 Task: Find connections with filter location Purley with filter topic #Homeofficewith filter profile language English with filter current company Reliance Mutual Fund with filter school Babasaheb Bhimrao Ambedkar Bihar University with filter industry Funds and Trusts with filter service category Software Testing with filter keywords title Nuclear Engineer
Action: Mouse moved to (479, 42)
Screenshot: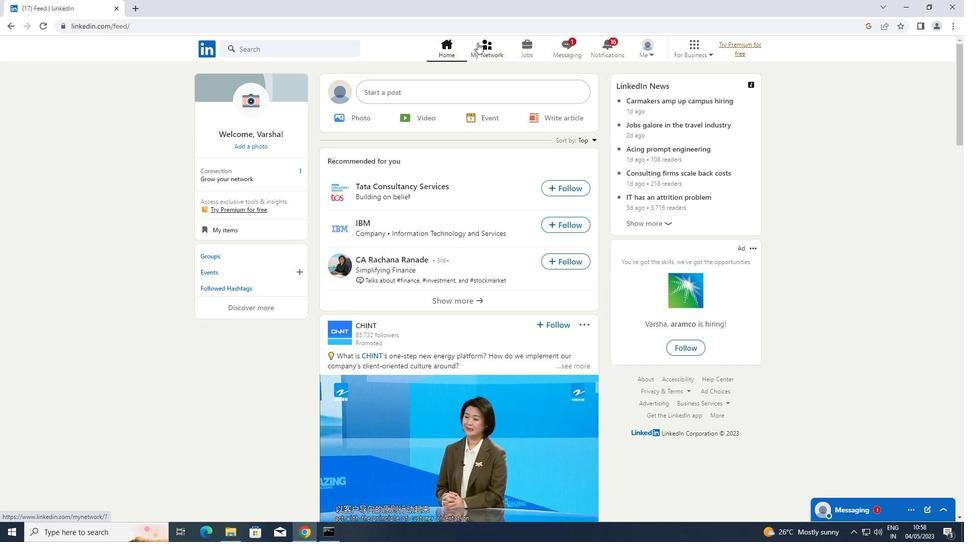 
Action: Mouse pressed left at (479, 42)
Screenshot: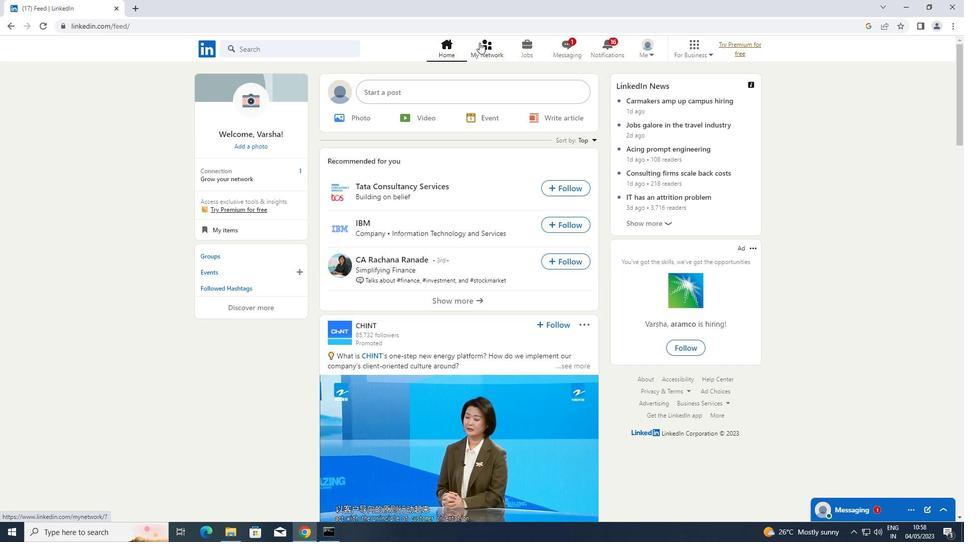 
Action: Mouse moved to (270, 108)
Screenshot: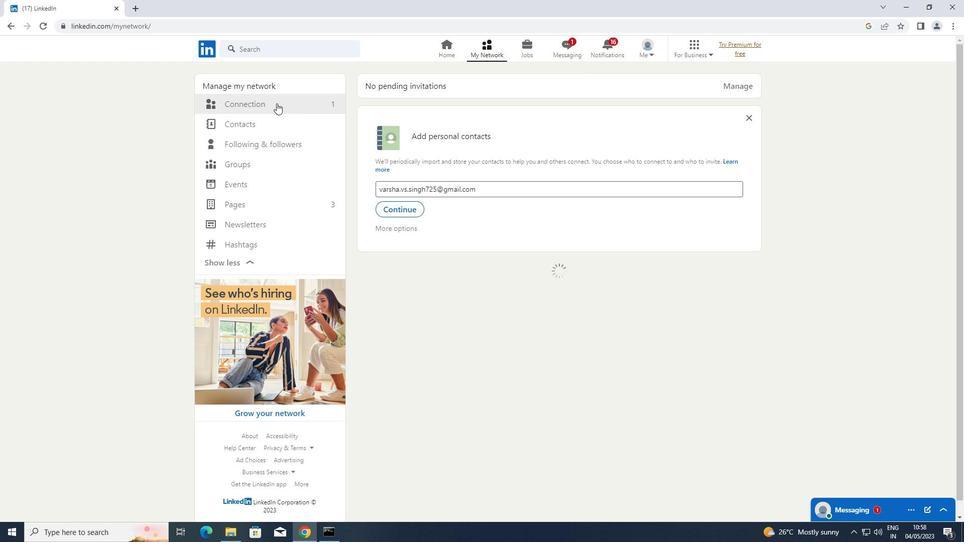 
Action: Mouse pressed left at (270, 108)
Screenshot: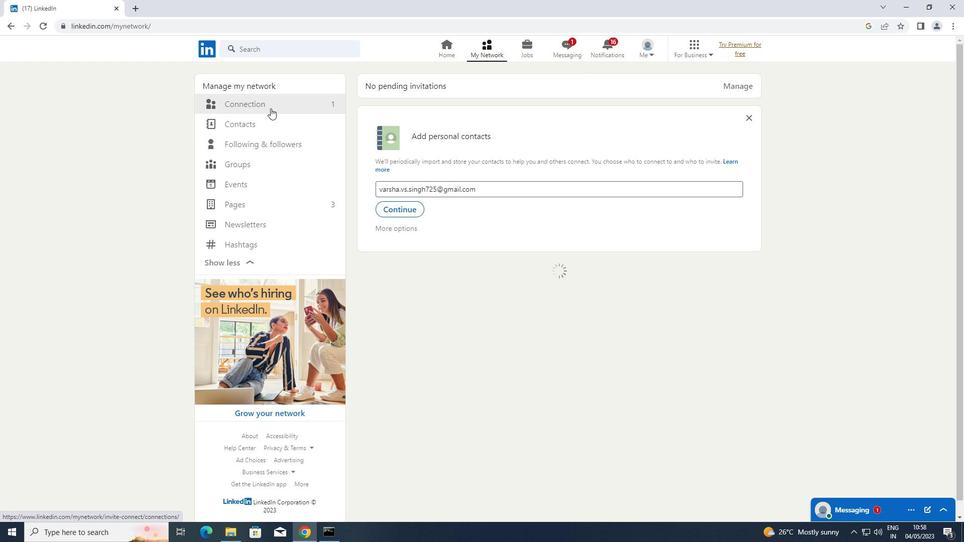 
Action: Mouse moved to (561, 106)
Screenshot: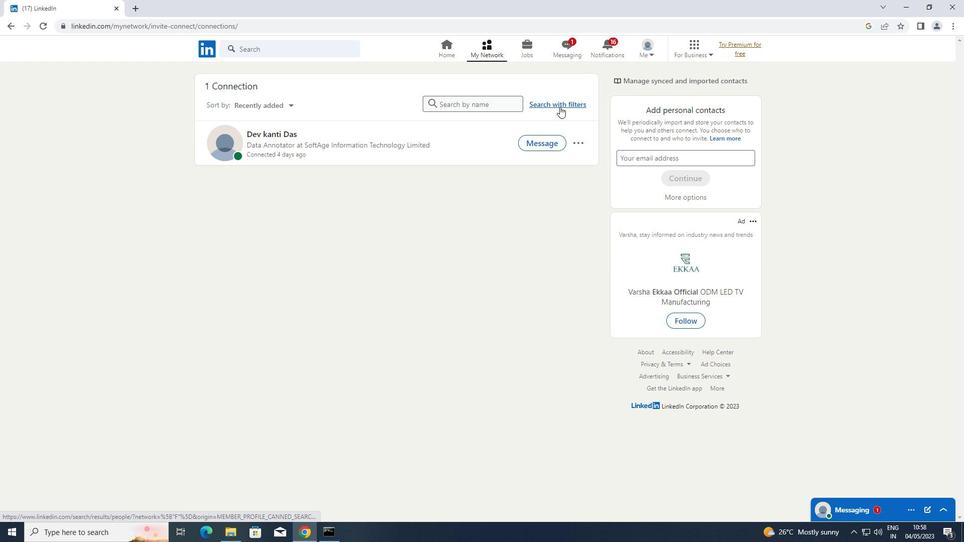 
Action: Mouse pressed left at (561, 106)
Screenshot: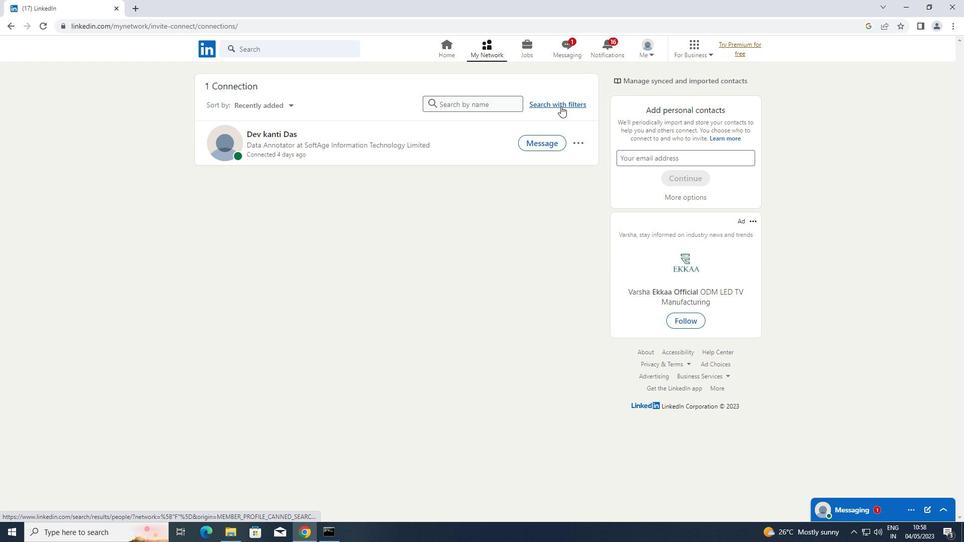 
Action: Mouse moved to (509, 82)
Screenshot: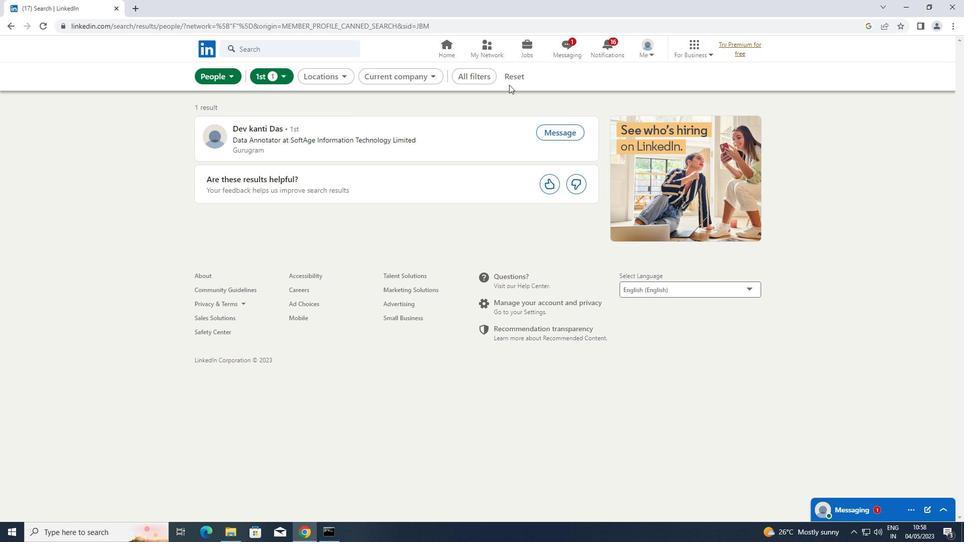 
Action: Mouse pressed left at (509, 82)
Screenshot: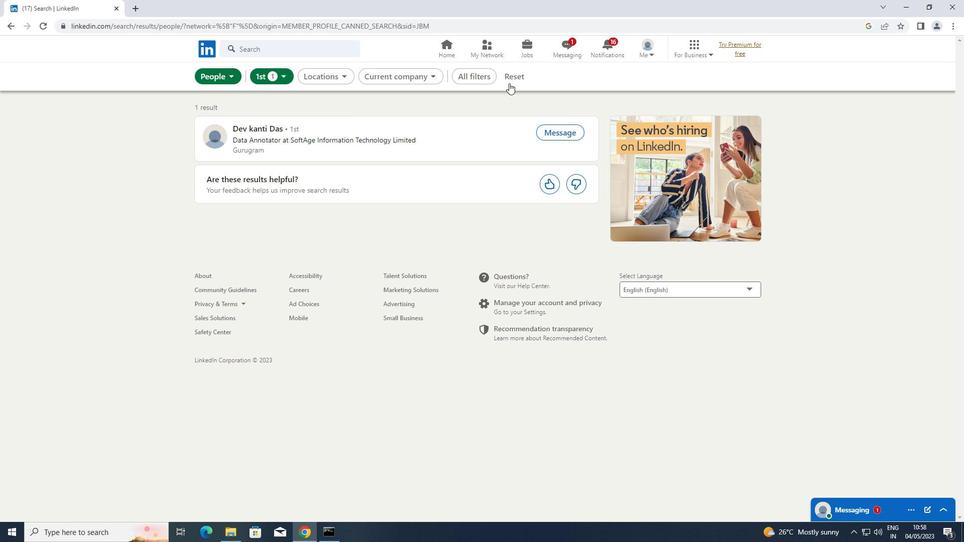 
Action: Mouse moved to (484, 71)
Screenshot: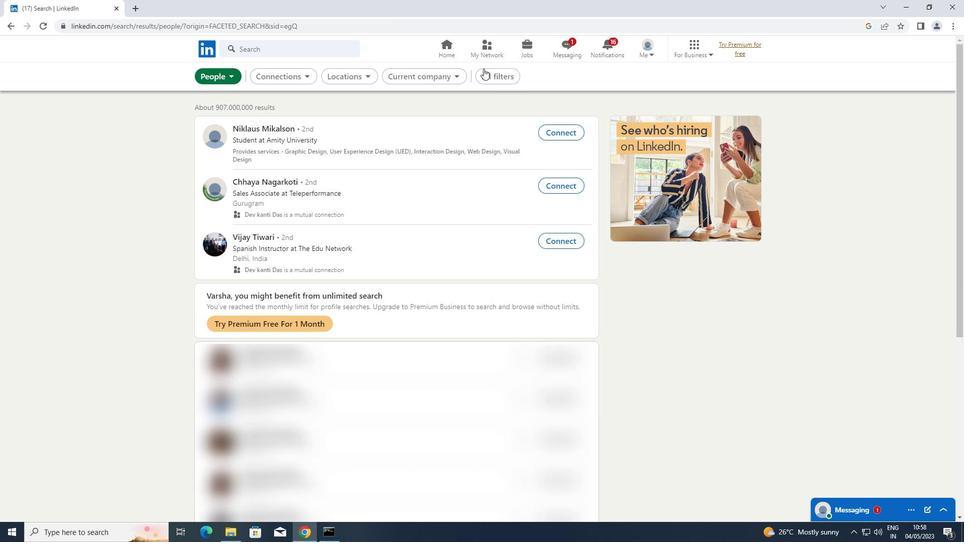 
Action: Mouse pressed left at (484, 71)
Screenshot: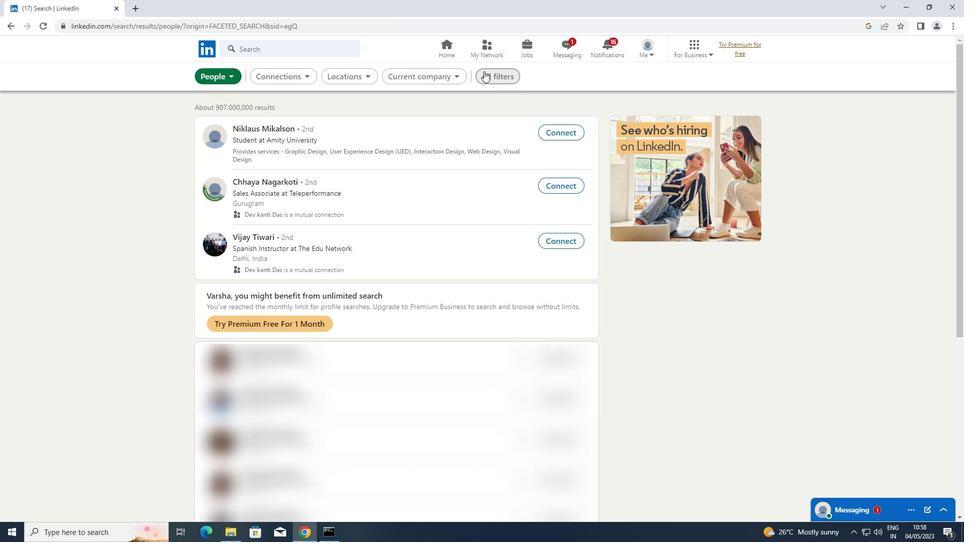 
Action: Mouse moved to (747, 175)
Screenshot: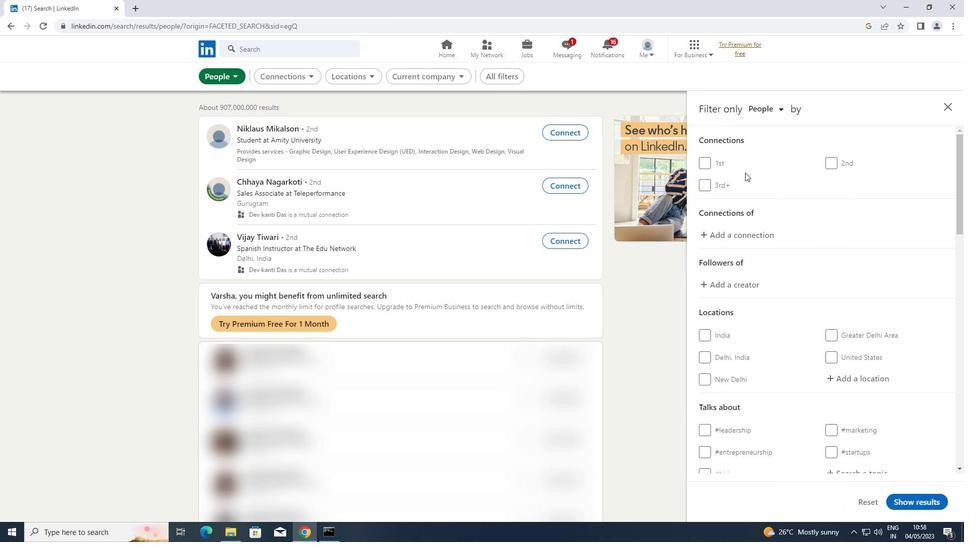 
Action: Mouse scrolled (747, 174) with delta (0, 0)
Screenshot: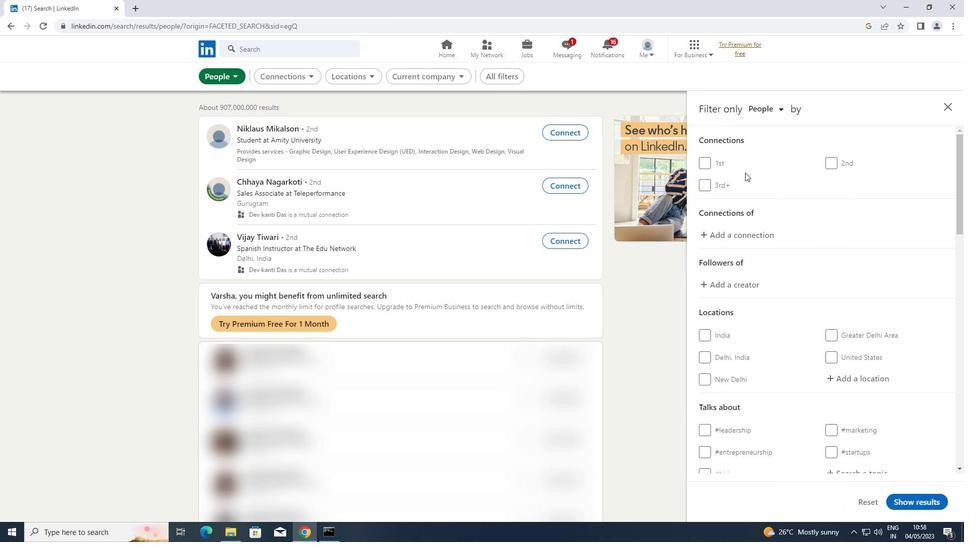 
Action: Mouse moved to (747, 175)
Screenshot: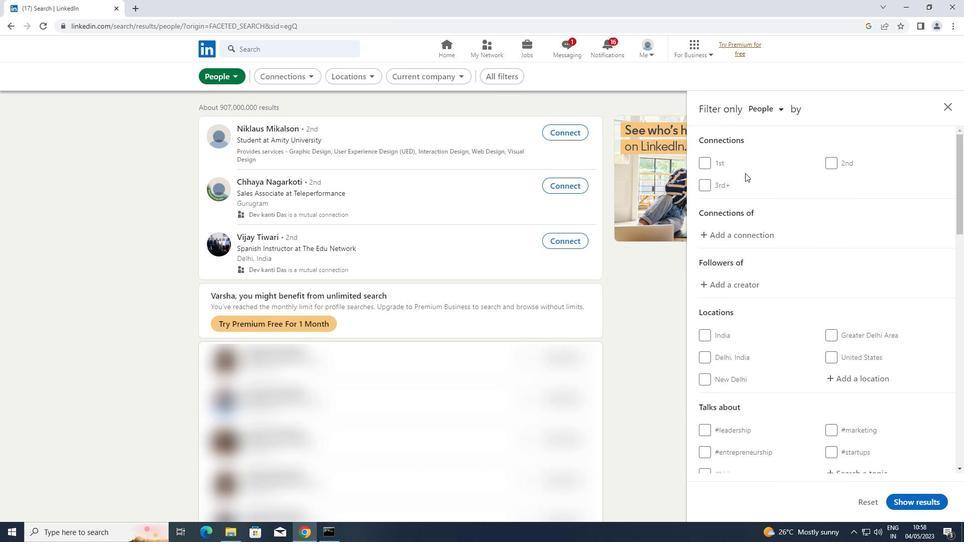 
Action: Mouse scrolled (747, 175) with delta (0, 0)
Screenshot: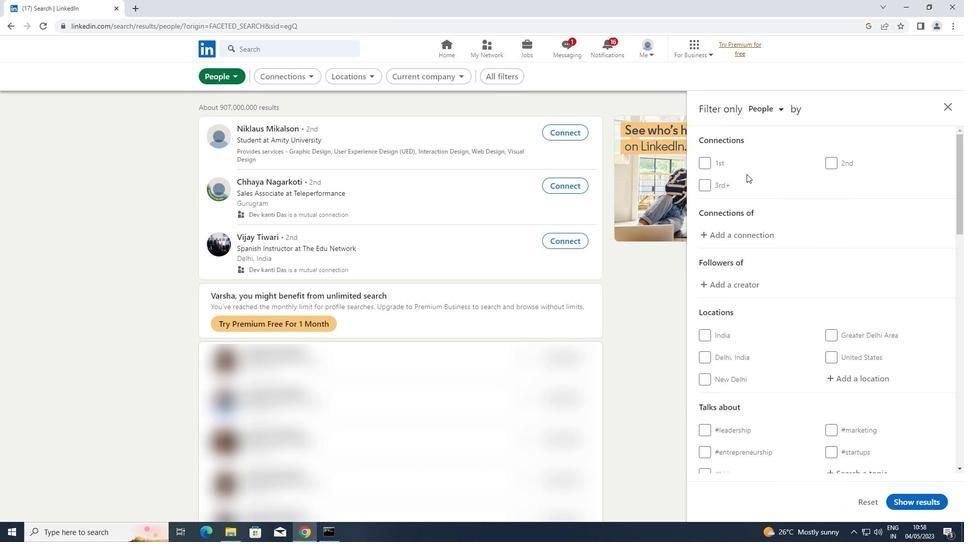 
Action: Mouse scrolled (747, 175) with delta (0, 0)
Screenshot: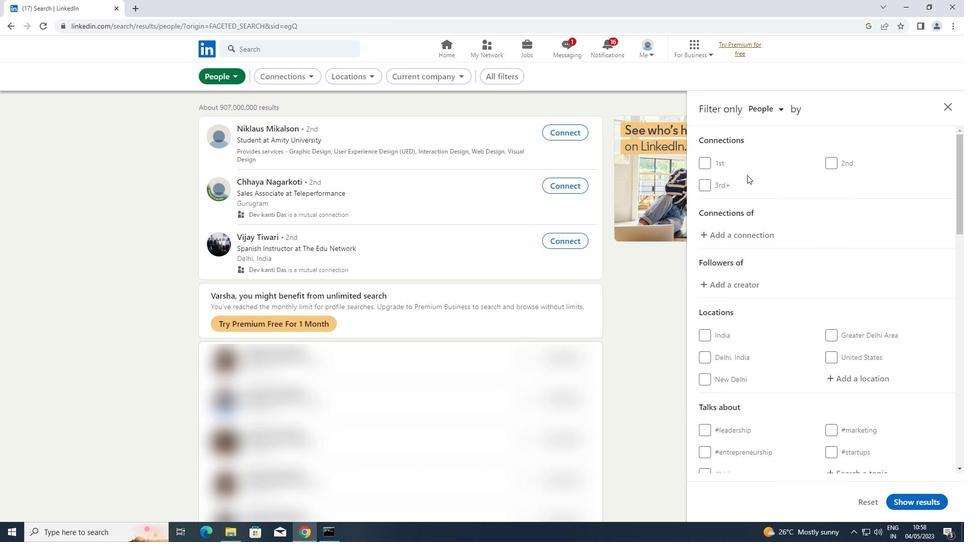 
Action: Mouse moved to (832, 227)
Screenshot: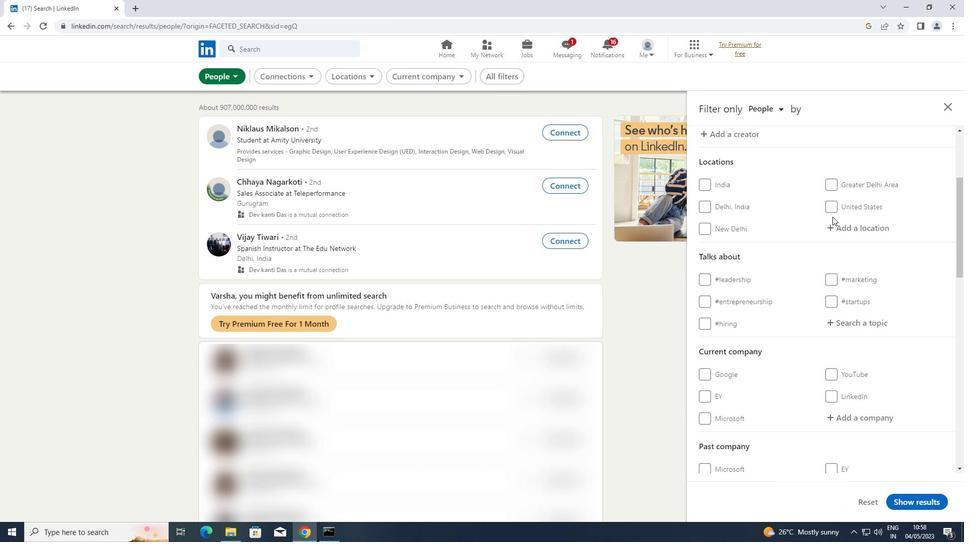 
Action: Mouse pressed left at (832, 227)
Screenshot: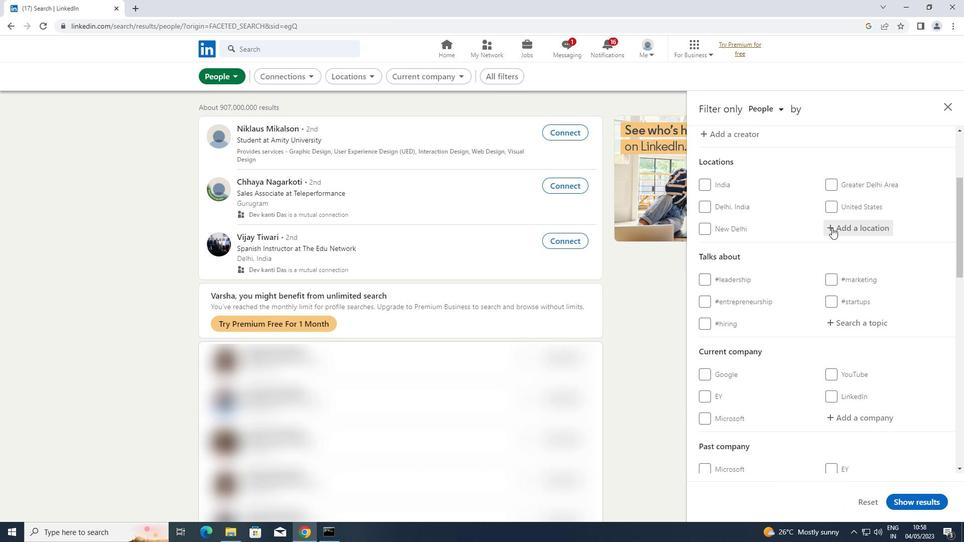 
Action: Key pressed <Key.shift>PURLEY
Screenshot: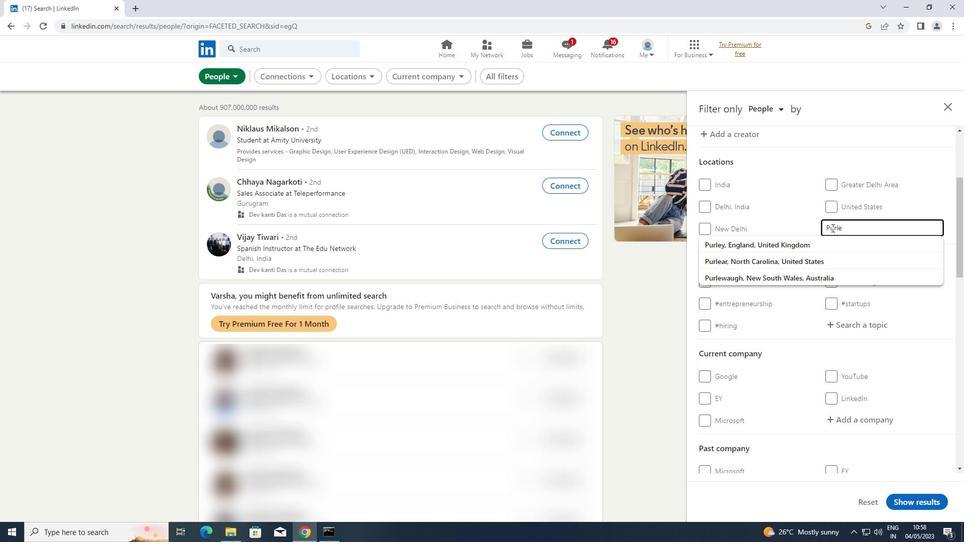 
Action: Mouse moved to (848, 320)
Screenshot: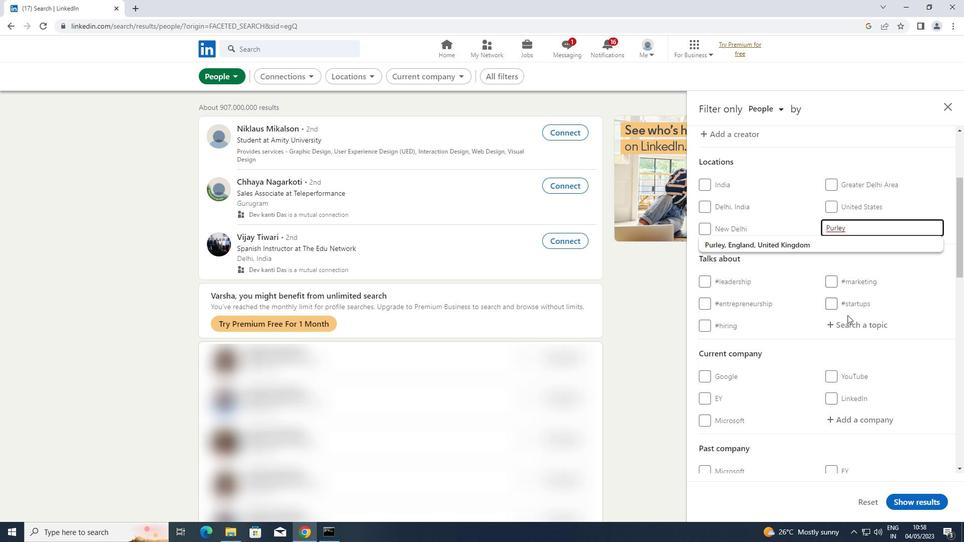 
Action: Mouse pressed left at (848, 320)
Screenshot: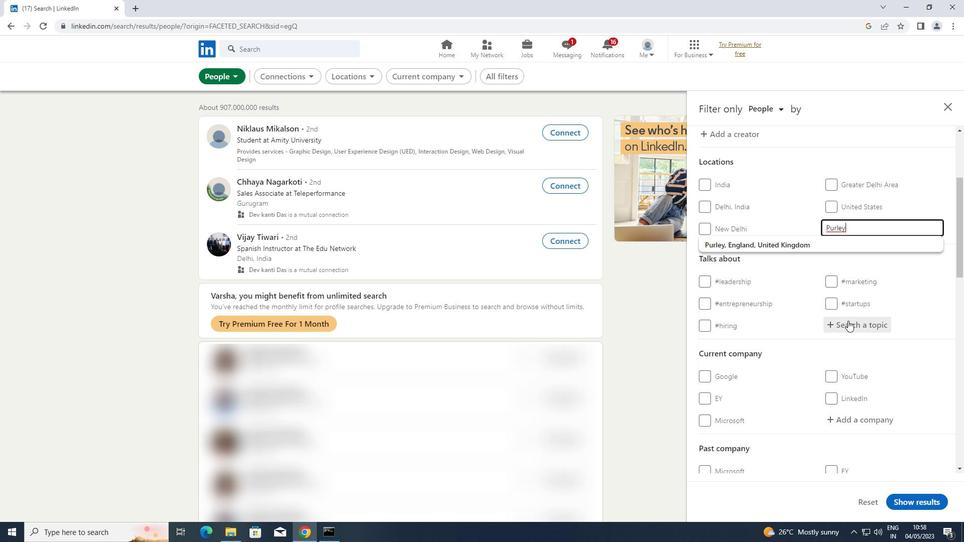 
Action: Key pressed <Key.shift>HOMEP<Key.backspace>OFFICE
Screenshot: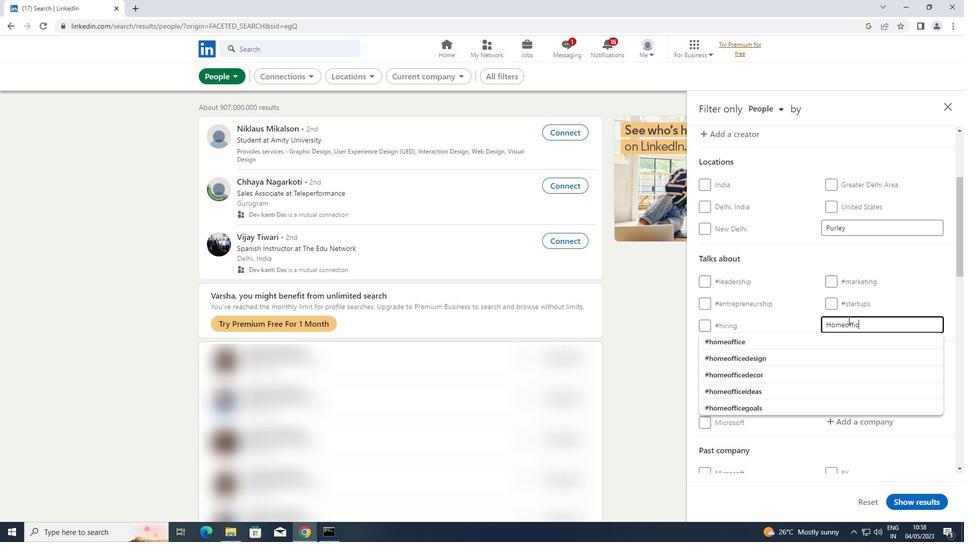 
Action: Mouse moved to (777, 338)
Screenshot: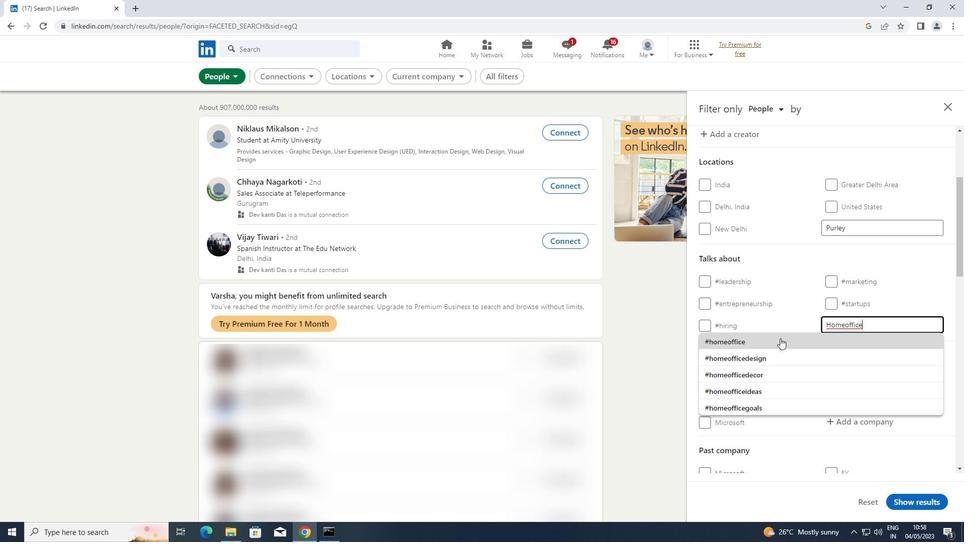 
Action: Mouse pressed left at (777, 338)
Screenshot: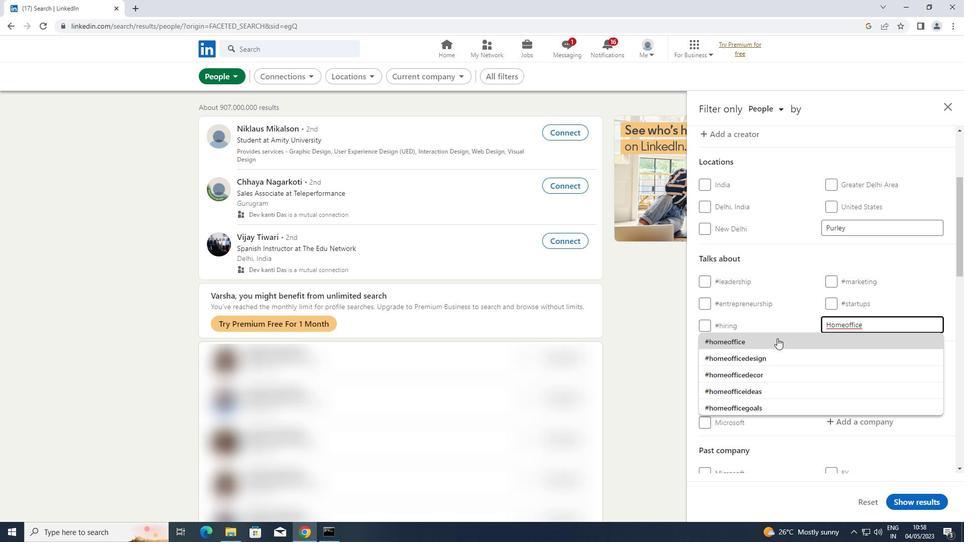 
Action: Mouse scrolled (777, 337) with delta (0, 0)
Screenshot: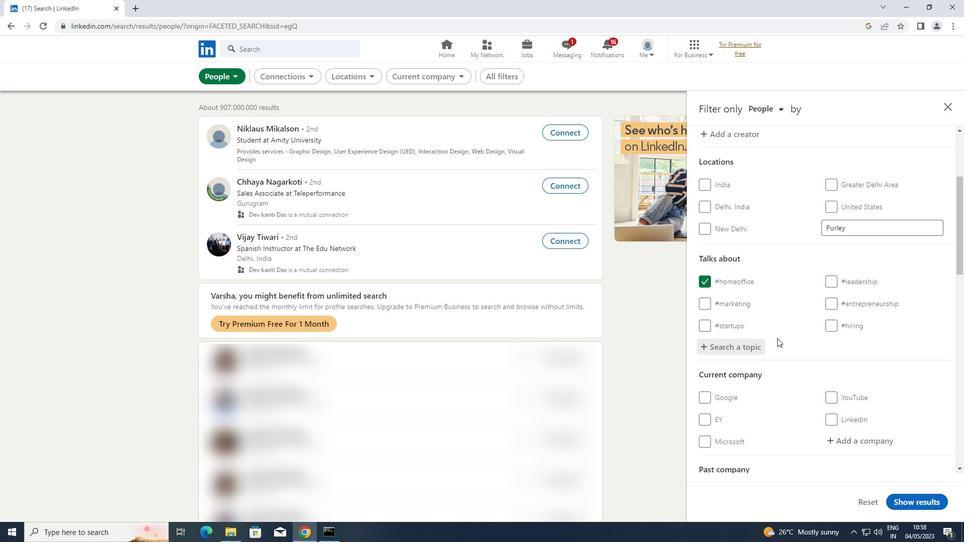 
Action: Mouse scrolled (777, 337) with delta (0, 0)
Screenshot: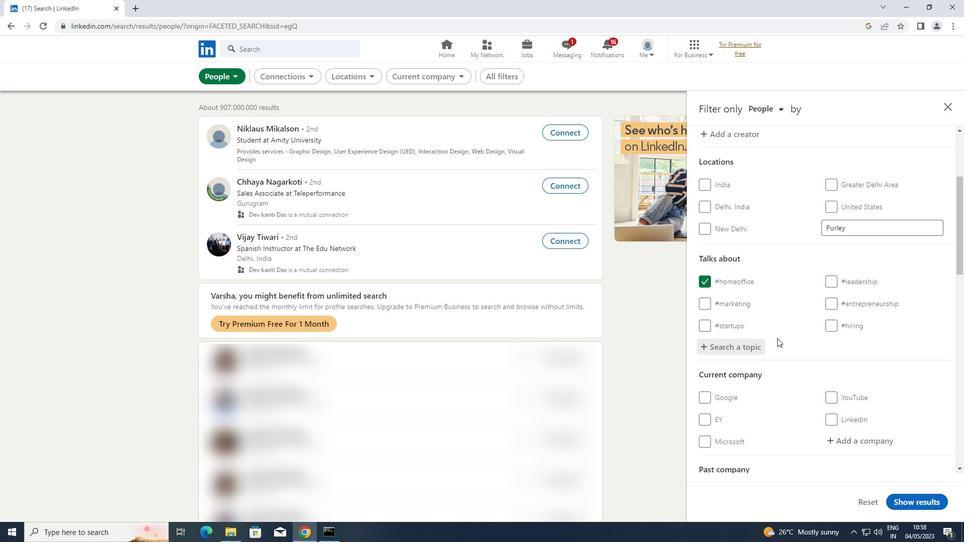 
Action: Mouse scrolled (777, 337) with delta (0, 0)
Screenshot: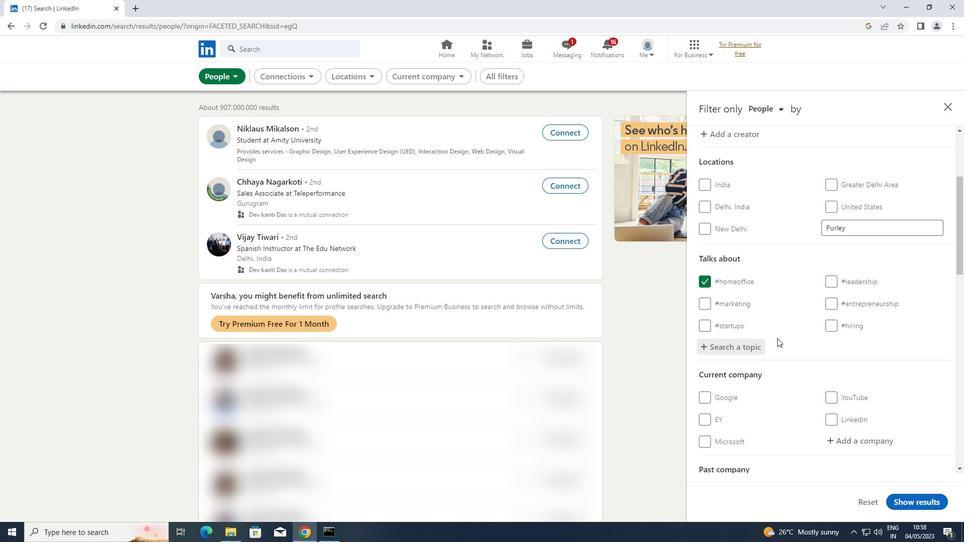 
Action: Mouse scrolled (777, 337) with delta (0, 0)
Screenshot: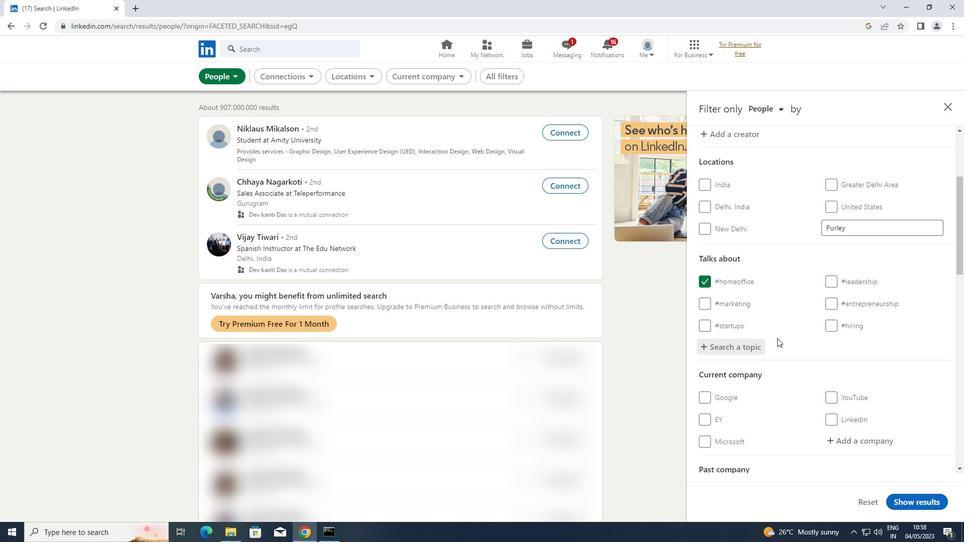 
Action: Mouse scrolled (777, 337) with delta (0, 0)
Screenshot: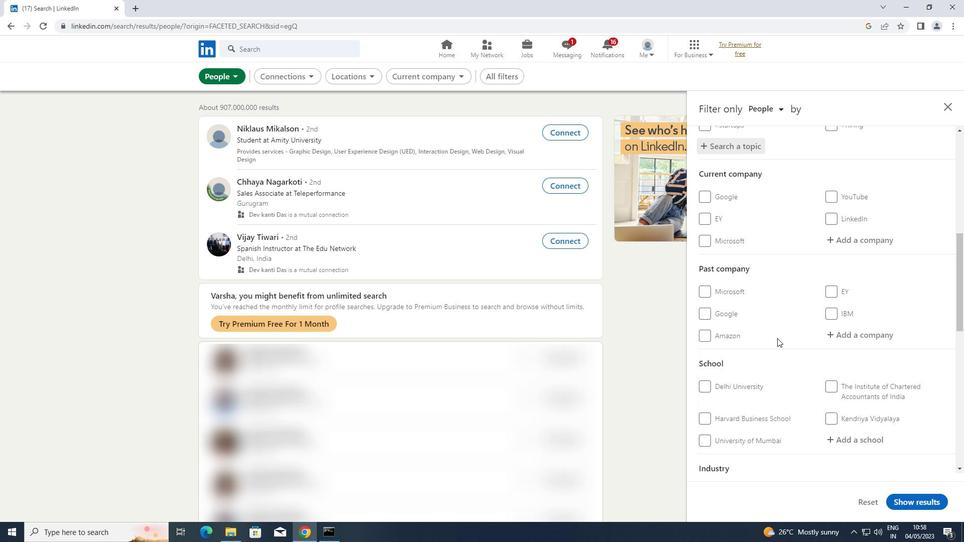 
Action: Mouse scrolled (777, 337) with delta (0, 0)
Screenshot: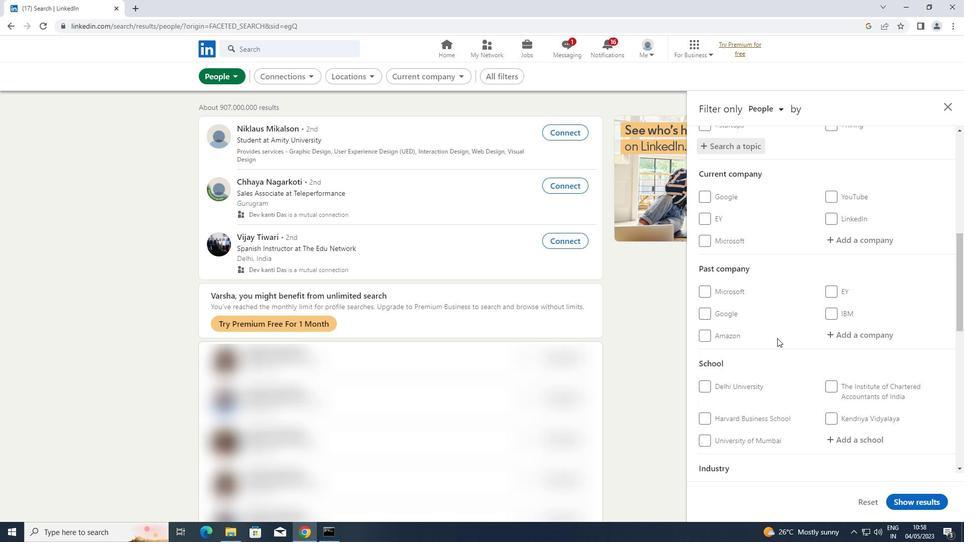 
Action: Mouse scrolled (777, 337) with delta (0, 0)
Screenshot: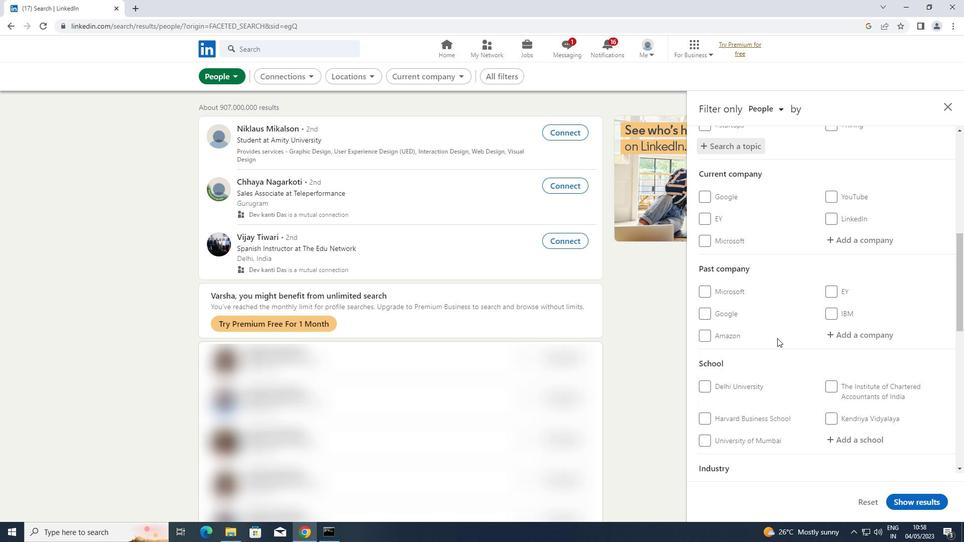
Action: Mouse scrolled (777, 337) with delta (0, 0)
Screenshot: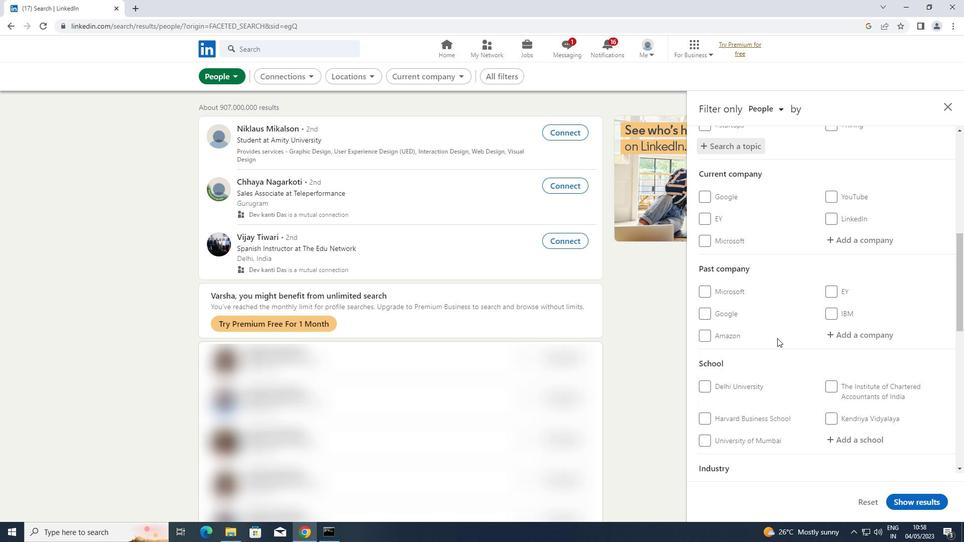 
Action: Mouse moved to (707, 408)
Screenshot: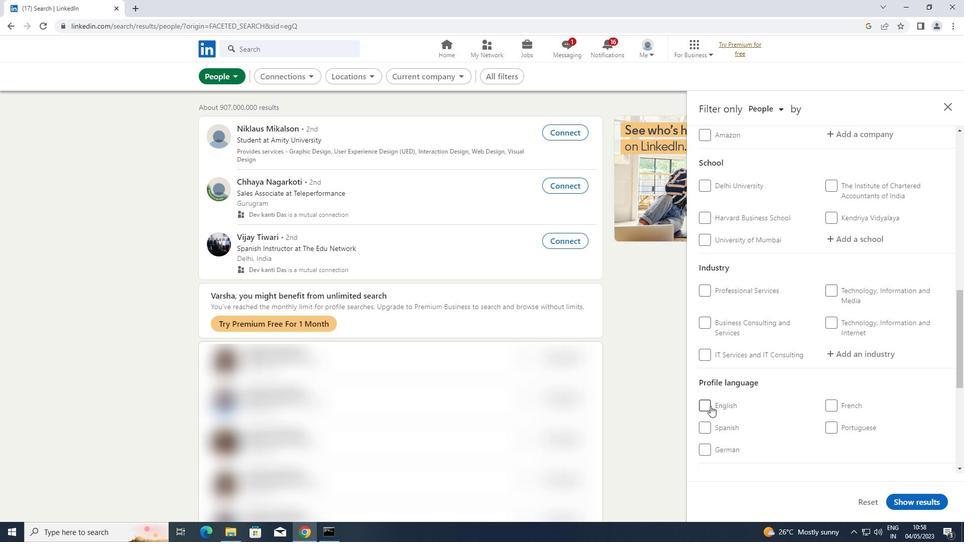 
Action: Mouse pressed left at (707, 408)
Screenshot: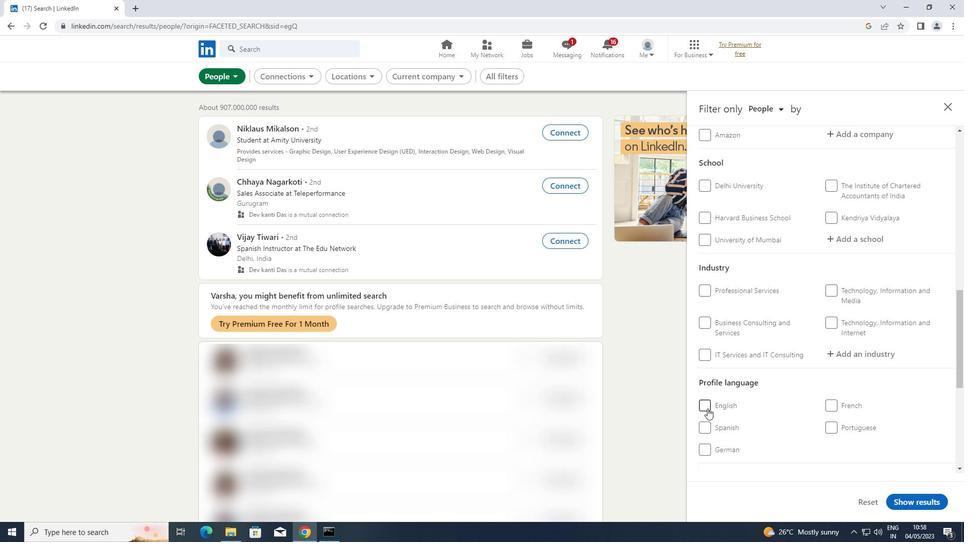 
Action: Mouse moved to (753, 376)
Screenshot: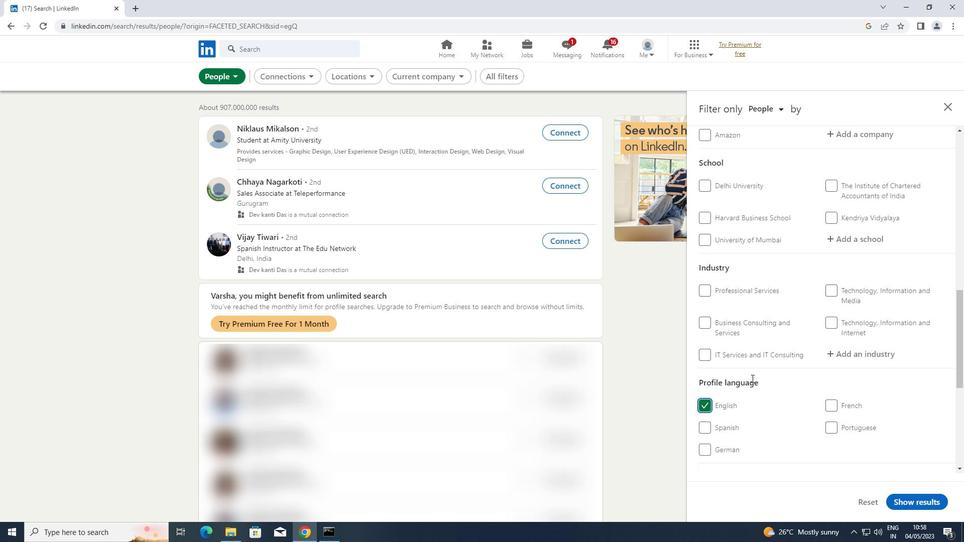 
Action: Mouse scrolled (753, 377) with delta (0, 0)
Screenshot: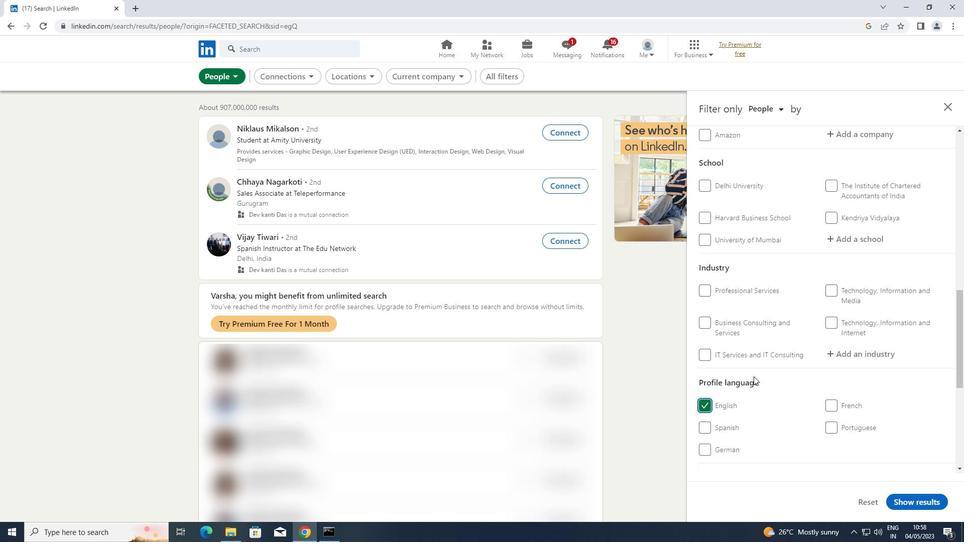 
Action: Mouse scrolled (753, 377) with delta (0, 0)
Screenshot: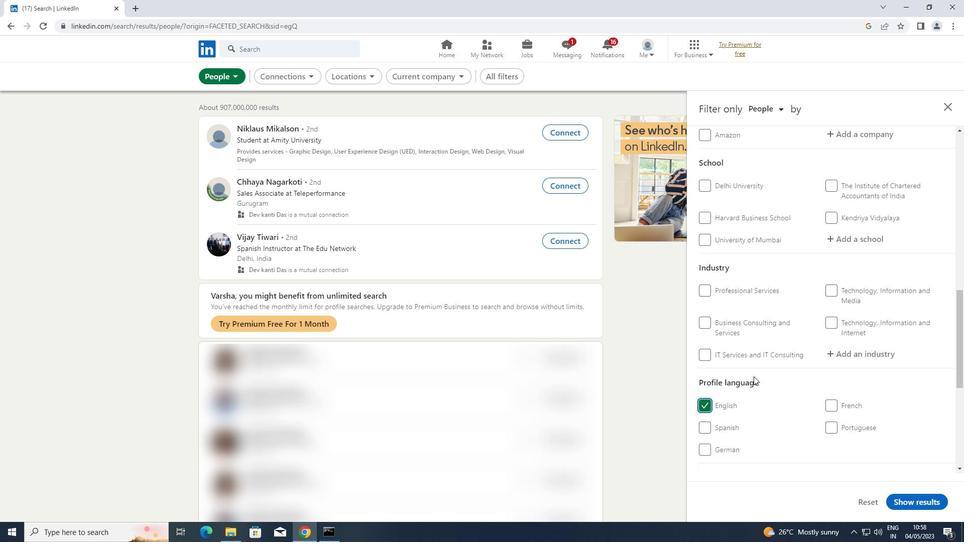
Action: Mouse moved to (754, 376)
Screenshot: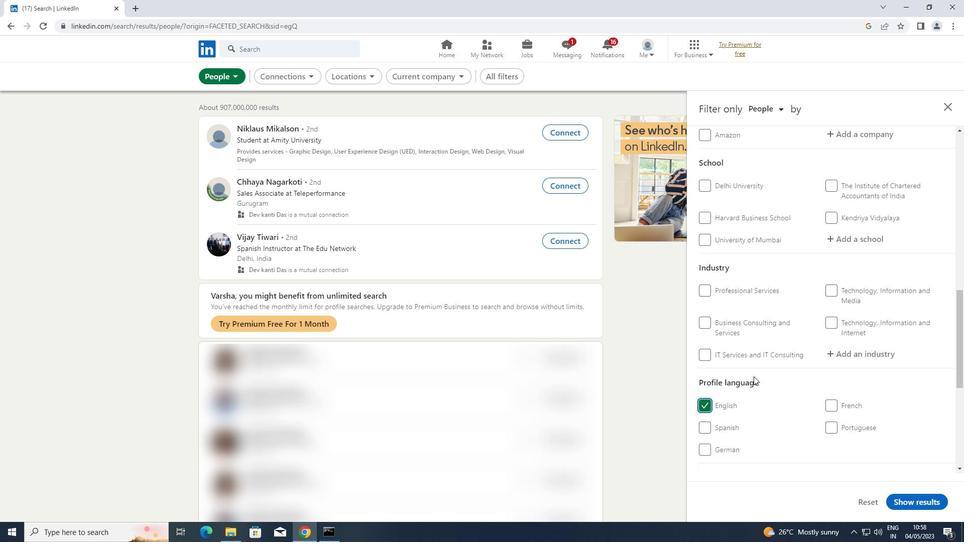 
Action: Mouse scrolled (754, 376) with delta (0, 0)
Screenshot: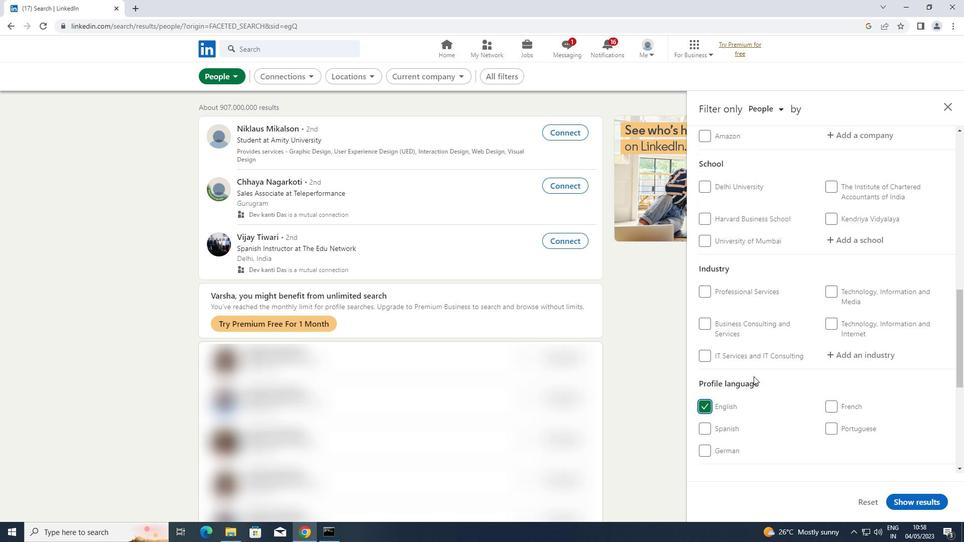 
Action: Mouse moved to (757, 376)
Screenshot: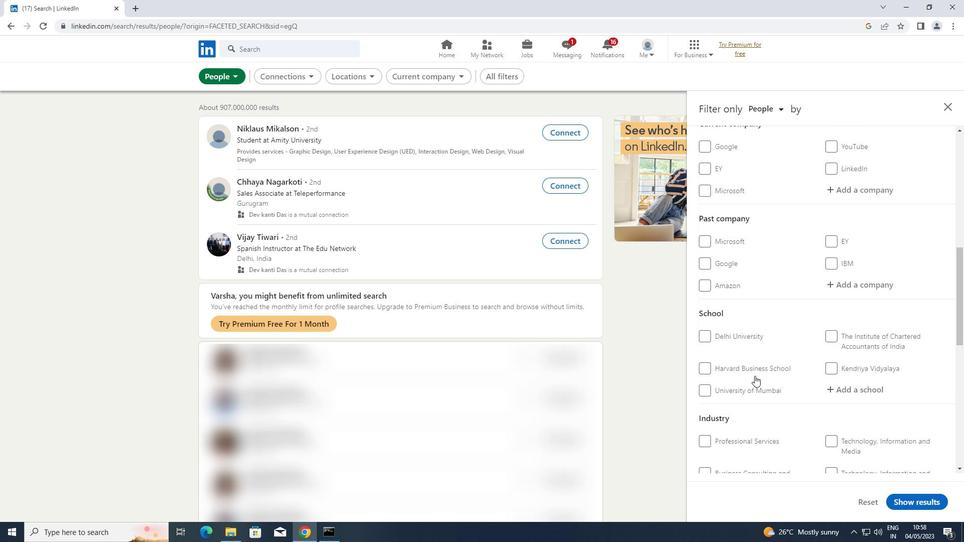
Action: Mouse scrolled (757, 376) with delta (0, 0)
Screenshot: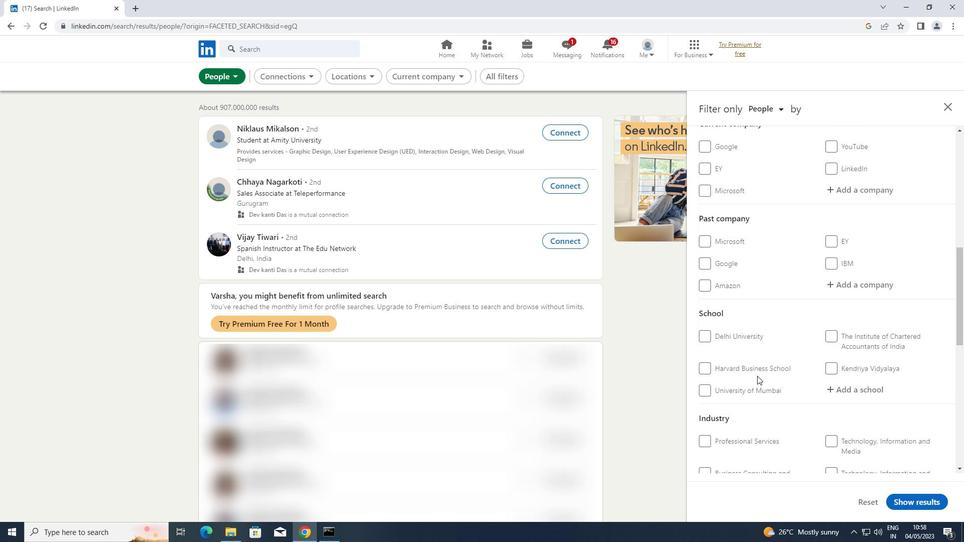 
Action: Mouse moved to (869, 239)
Screenshot: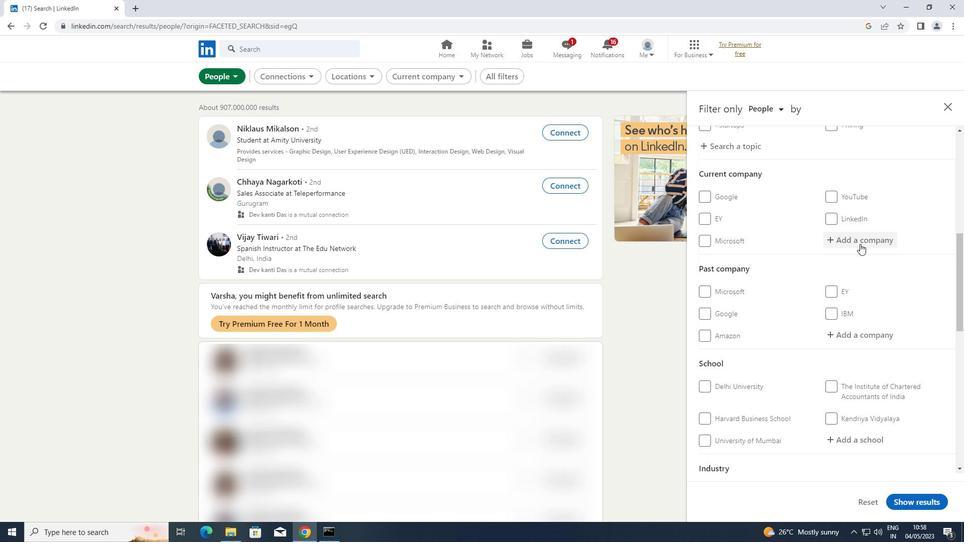 
Action: Mouse pressed left at (869, 239)
Screenshot: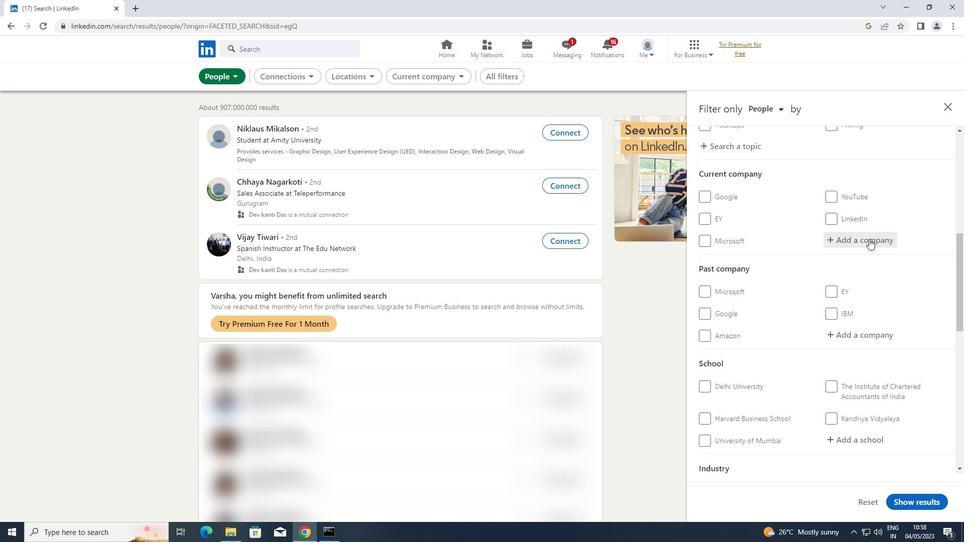 
Action: Key pressed <Key.shift>RELIANCE<Key.space><Key.shift>MUTUAL<Key.space><Key.shift>FUND
Screenshot: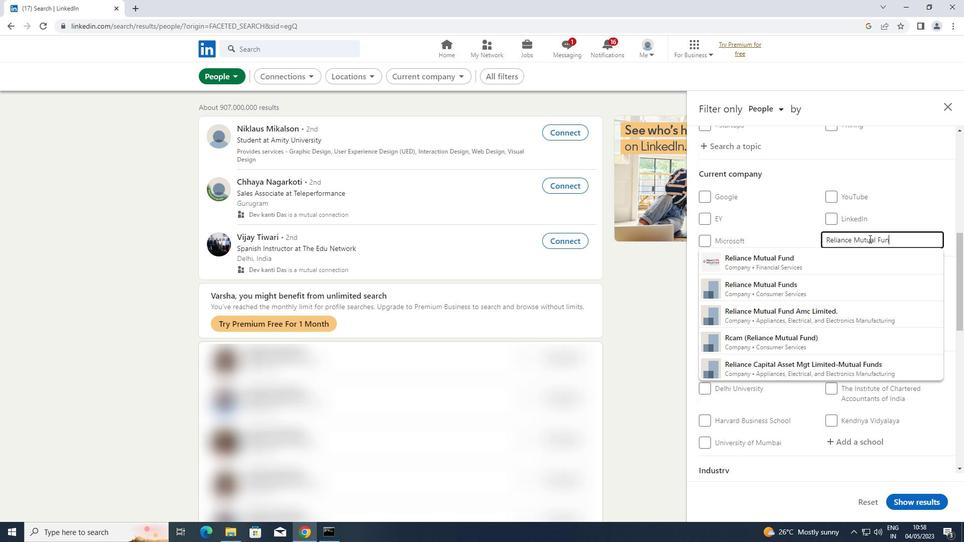 
Action: Mouse moved to (757, 259)
Screenshot: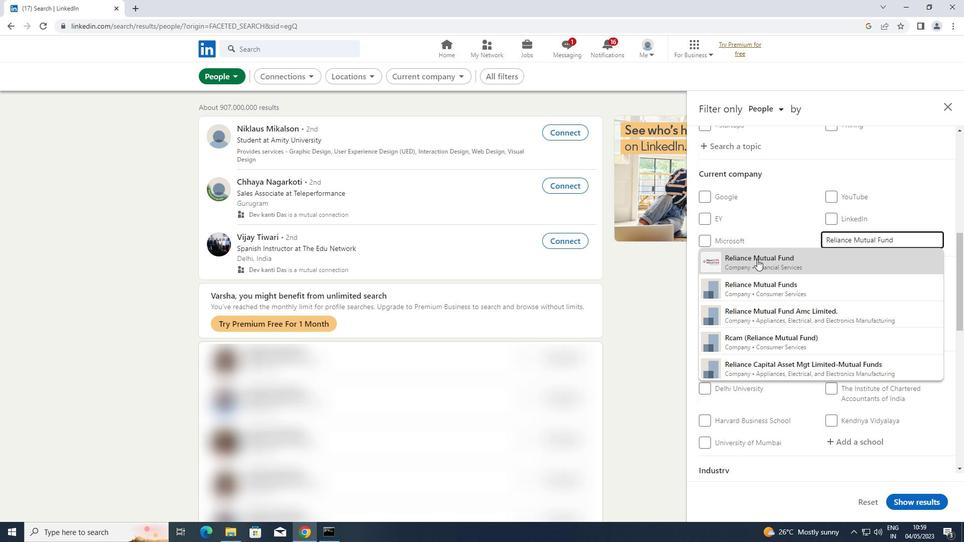 
Action: Mouse pressed left at (757, 259)
Screenshot: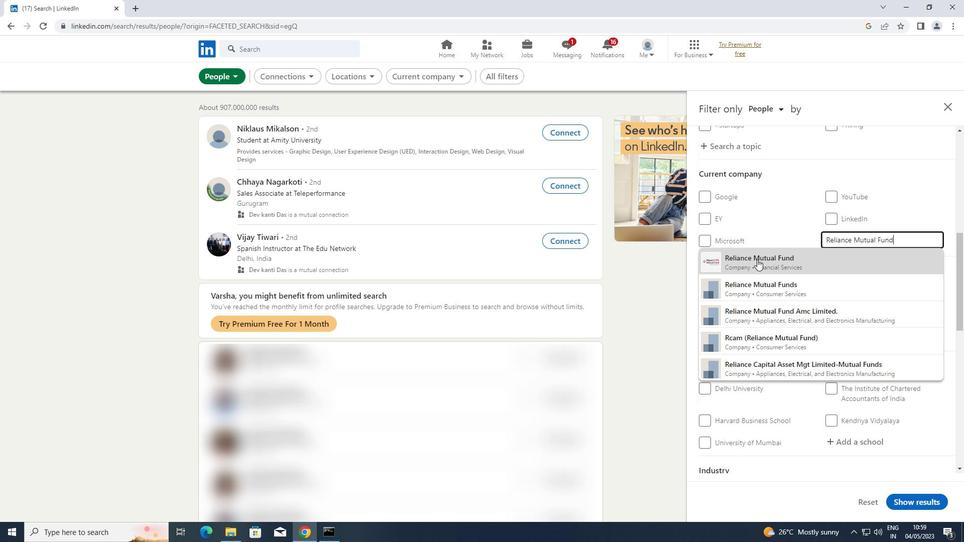 
Action: Mouse moved to (757, 259)
Screenshot: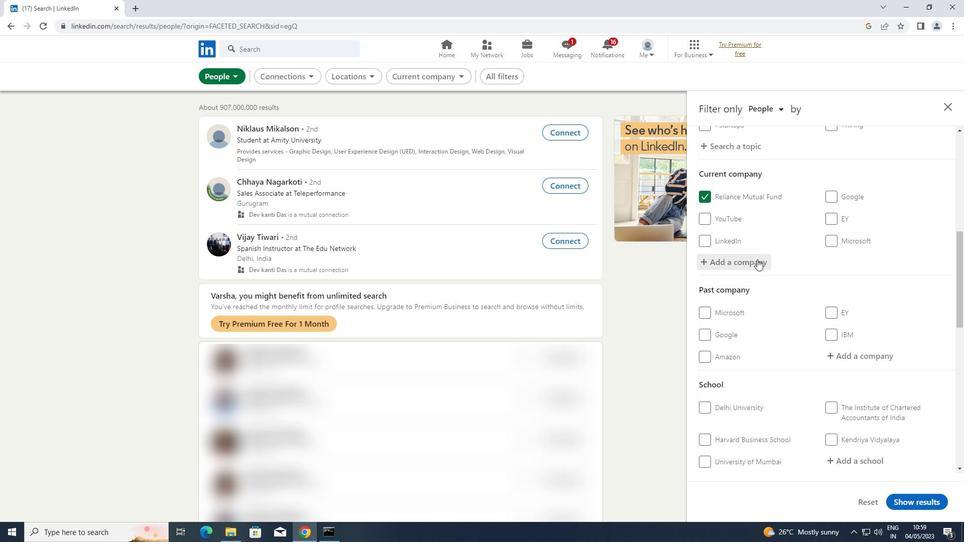 
Action: Mouse scrolled (757, 259) with delta (0, 0)
Screenshot: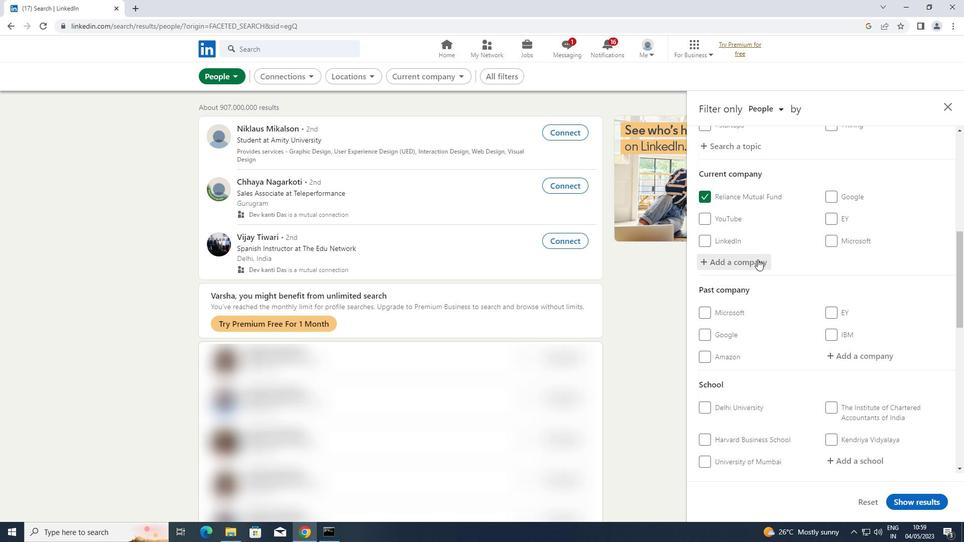 
Action: Mouse scrolled (757, 259) with delta (0, 0)
Screenshot: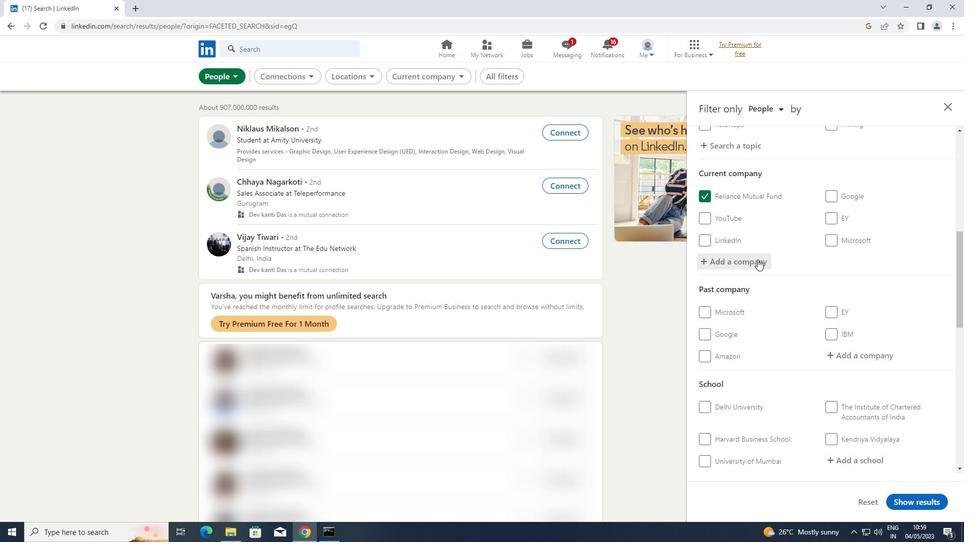 
Action: Mouse moved to (845, 360)
Screenshot: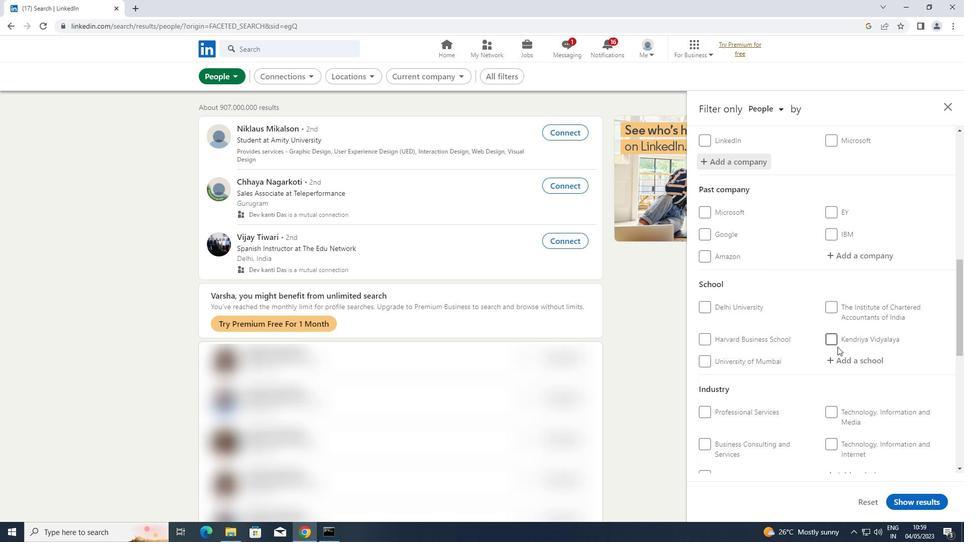
Action: Mouse pressed left at (845, 360)
Screenshot: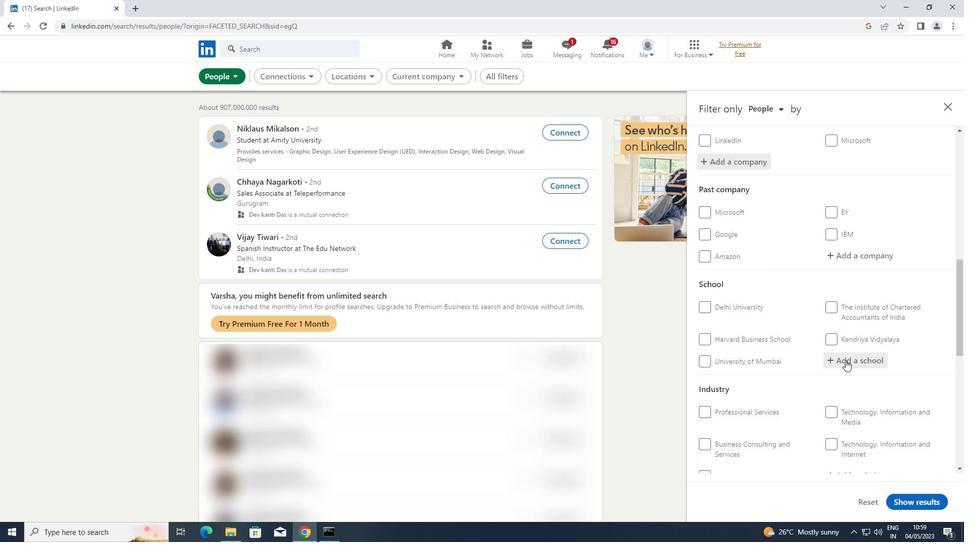 
Action: Key pressed <Key.shift>BABASAHEB<Key.space><Key.shift>BHIMRAO
Screenshot: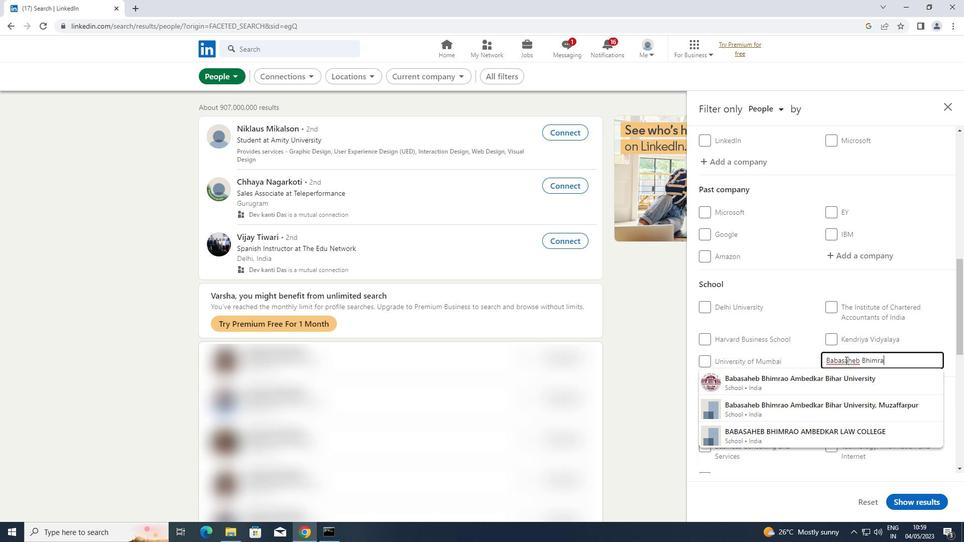
Action: Mouse moved to (820, 374)
Screenshot: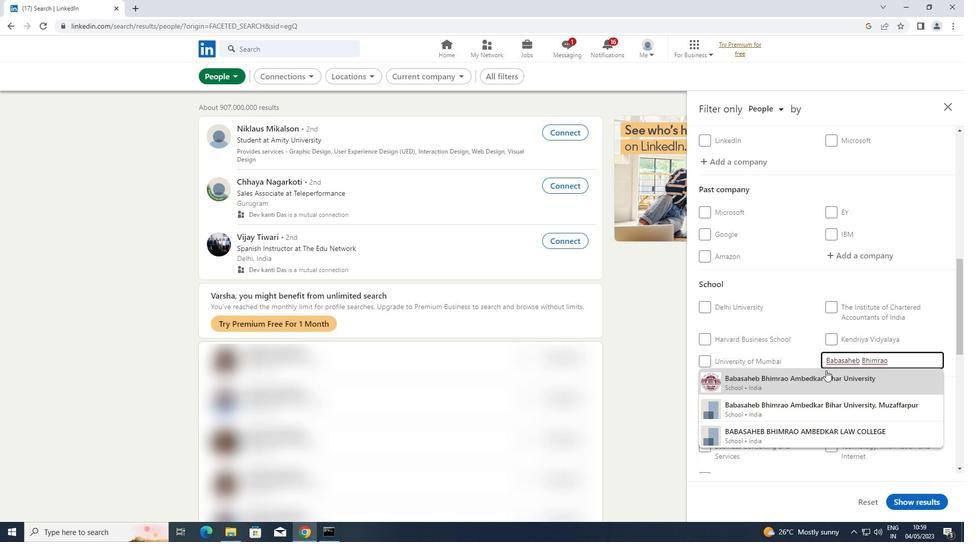 
Action: Mouse pressed left at (820, 374)
Screenshot: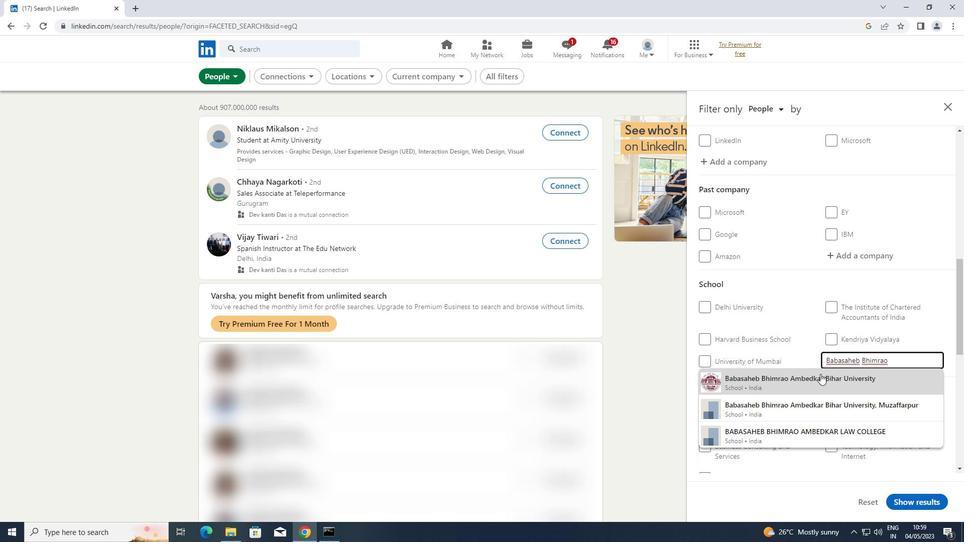 
Action: Mouse scrolled (820, 373) with delta (0, 0)
Screenshot: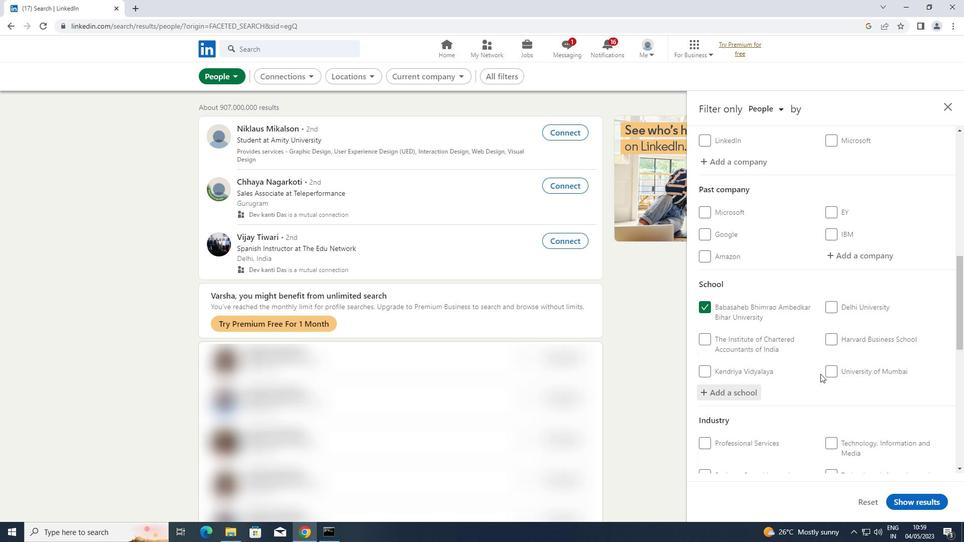 
Action: Mouse scrolled (820, 373) with delta (0, 0)
Screenshot: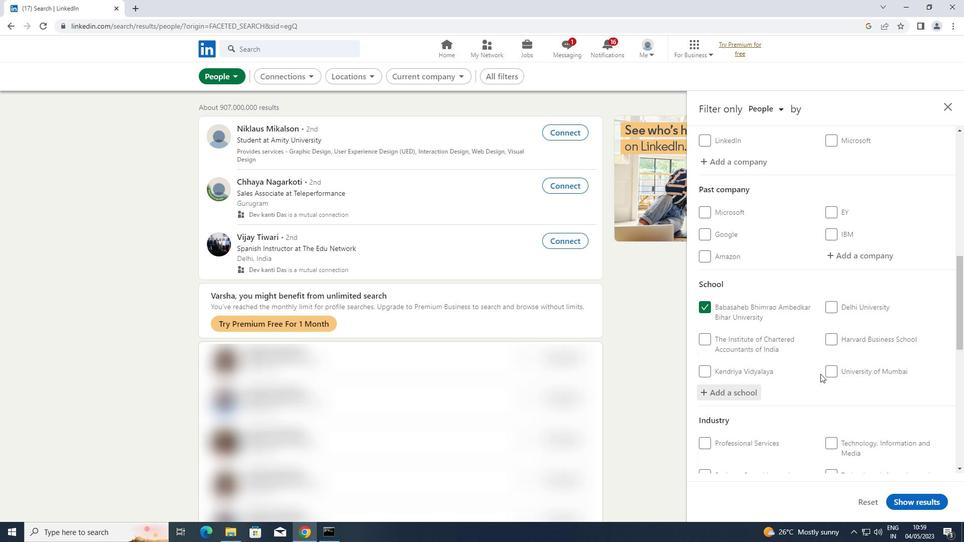 
Action: Mouse scrolled (820, 373) with delta (0, 0)
Screenshot: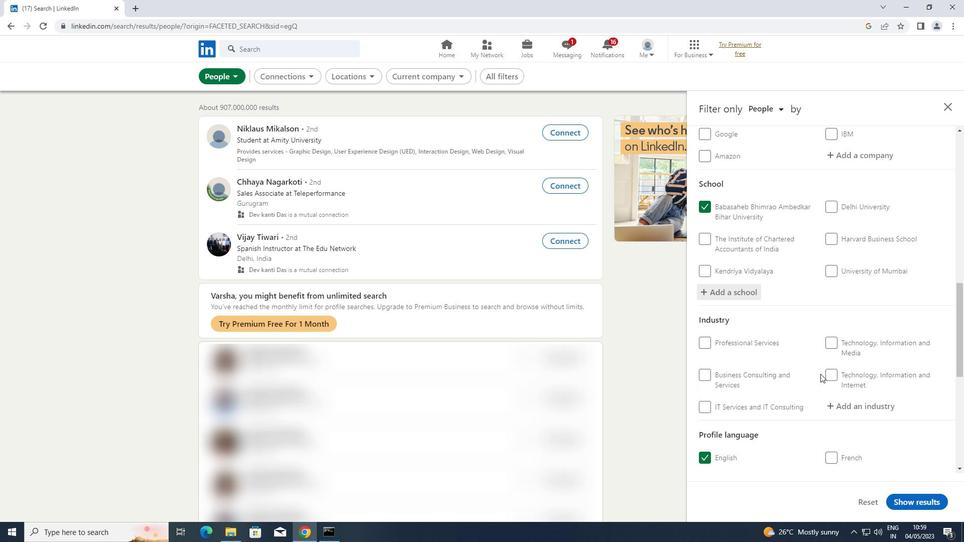 
Action: Mouse moved to (861, 355)
Screenshot: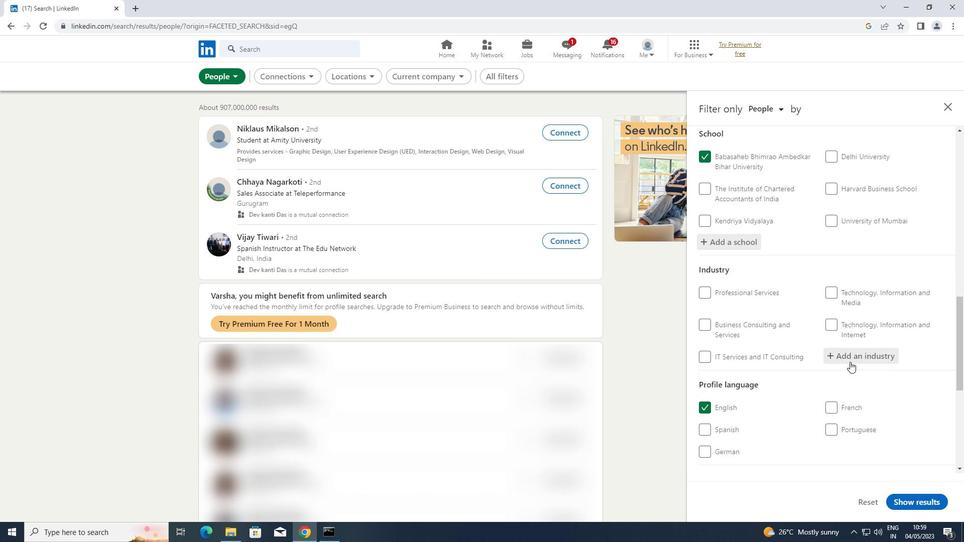 
Action: Mouse pressed left at (861, 355)
Screenshot: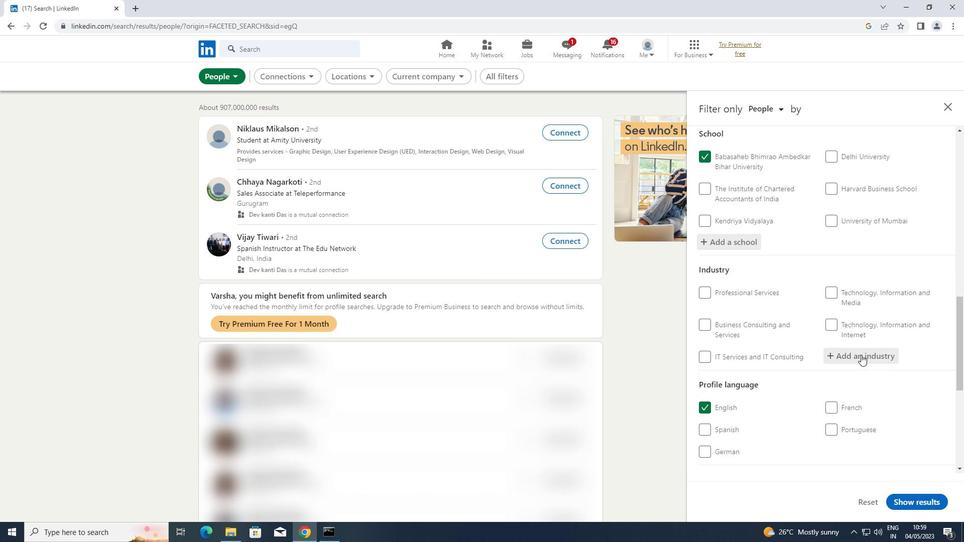 
Action: Key pressed <Key.shift>FUNDS<Key.space>AND<Key.space><Key.shift>TRUS
Screenshot: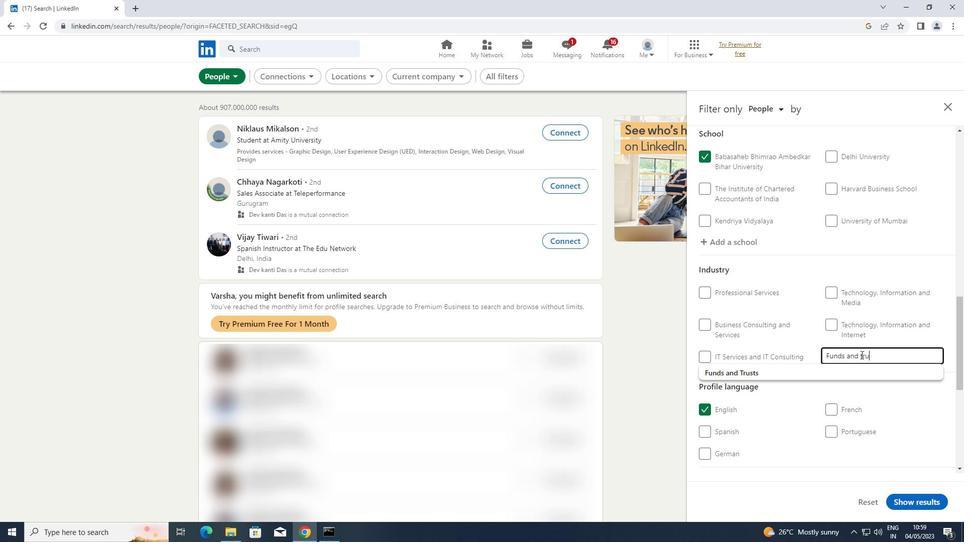 
Action: Mouse moved to (746, 374)
Screenshot: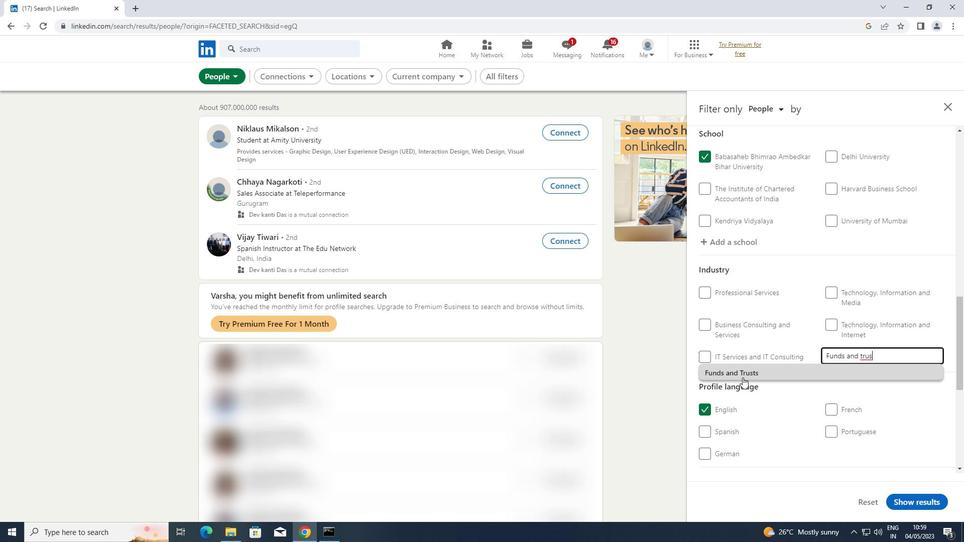 
Action: Mouse pressed left at (746, 374)
Screenshot: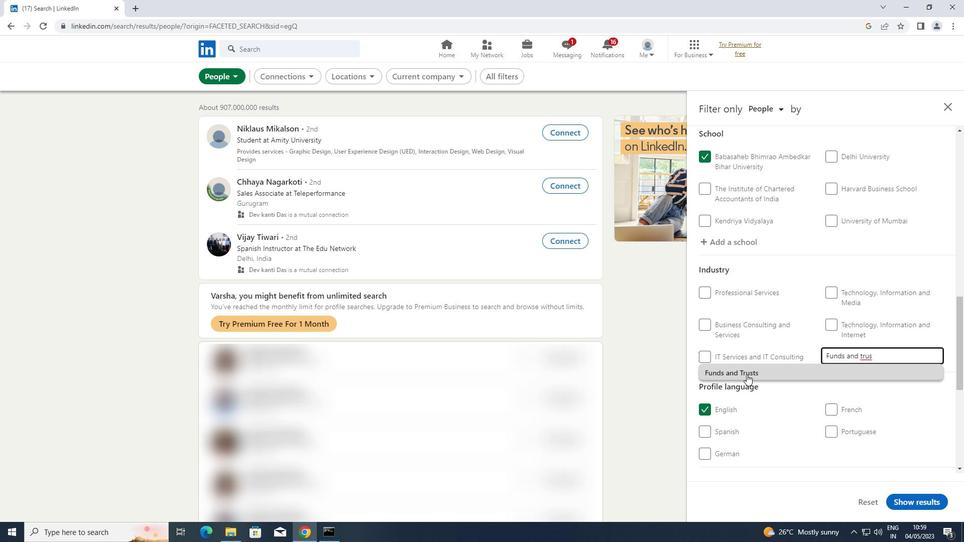 
Action: Mouse scrolled (746, 374) with delta (0, 0)
Screenshot: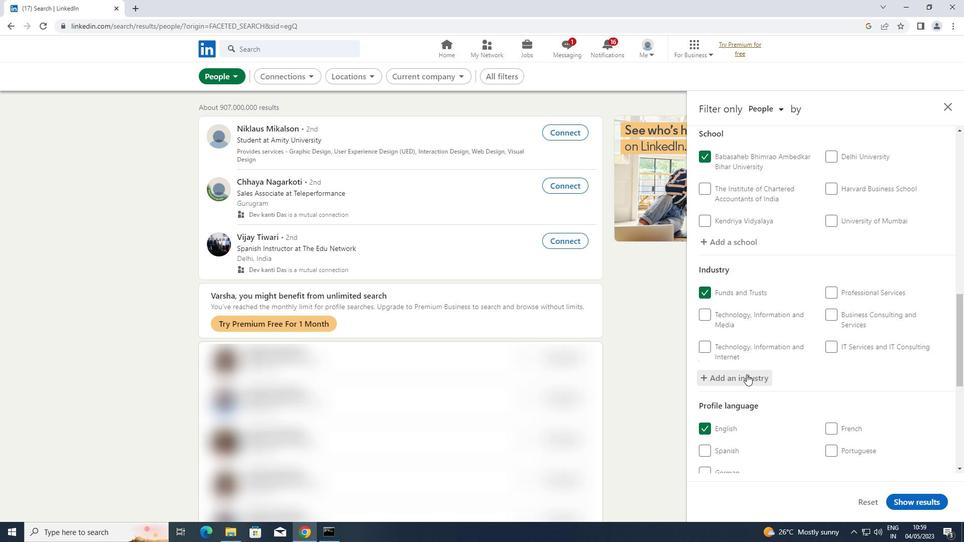 
Action: Mouse scrolled (746, 374) with delta (0, 0)
Screenshot: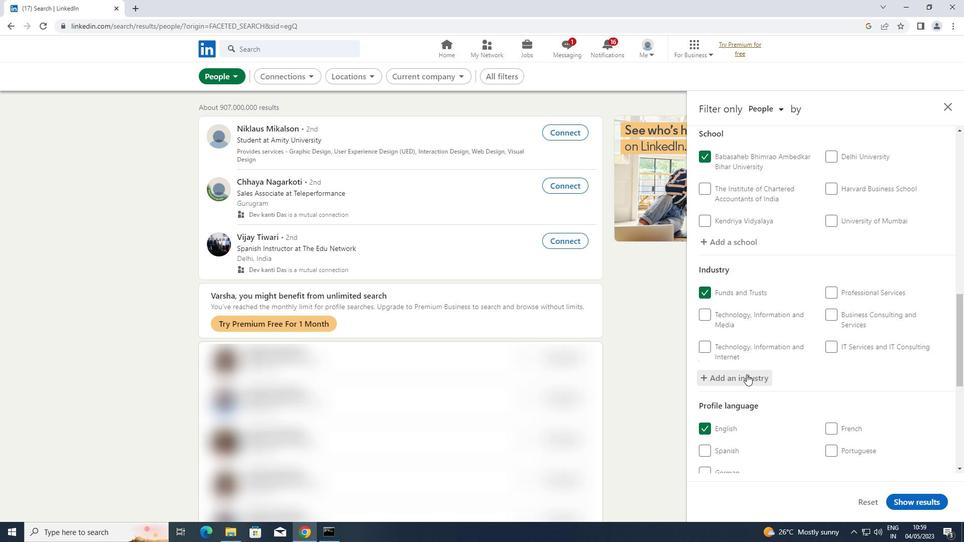 
Action: Mouse scrolled (746, 374) with delta (0, 0)
Screenshot: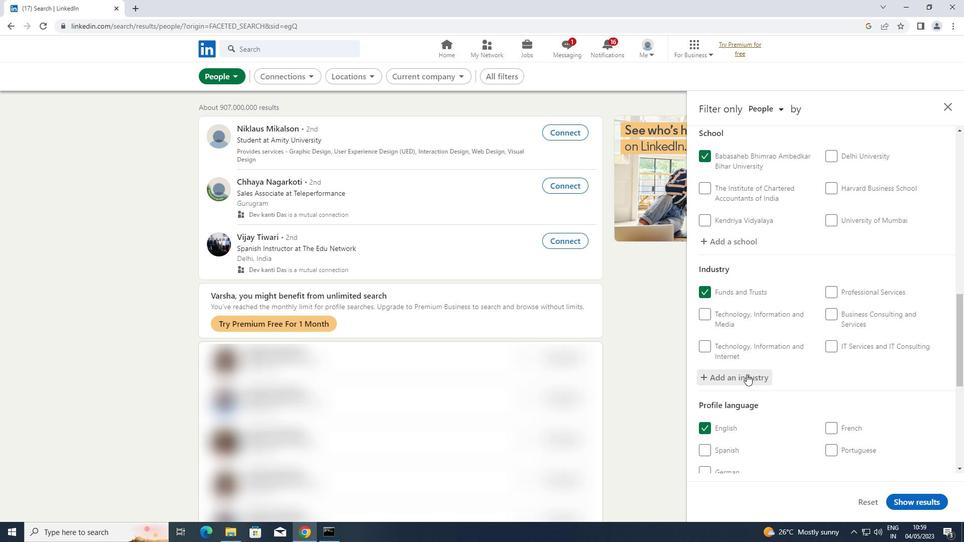 
Action: Mouse scrolled (746, 374) with delta (0, 0)
Screenshot: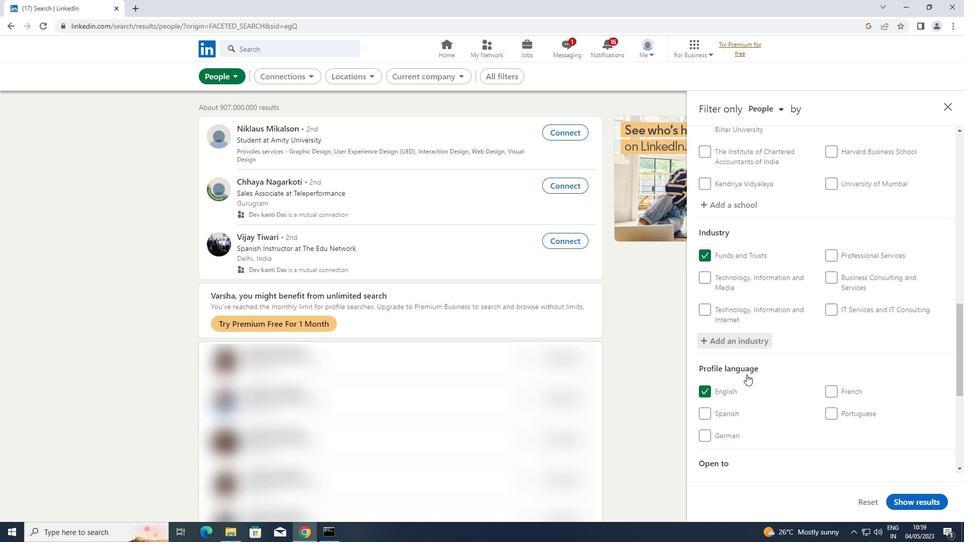 
Action: Mouse scrolled (746, 374) with delta (0, 0)
Screenshot: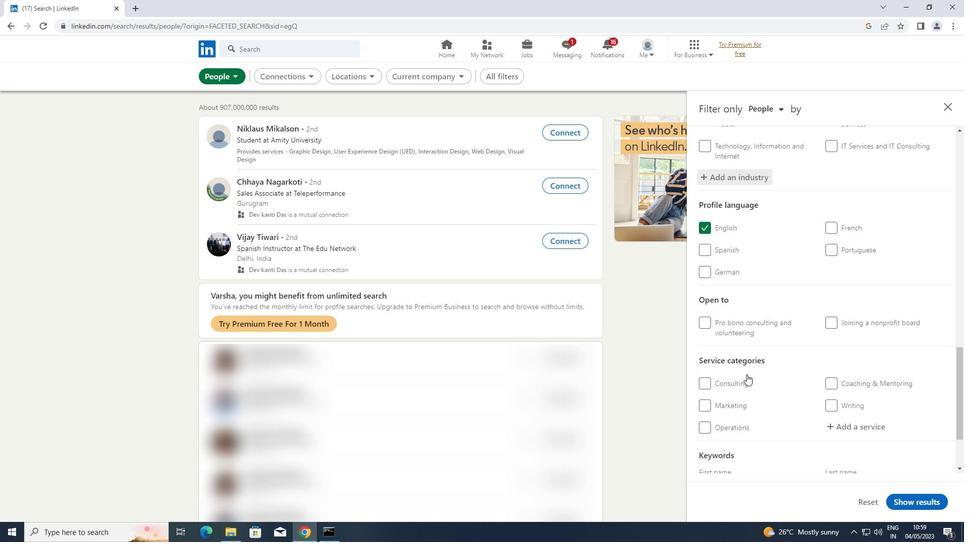 
Action: Mouse scrolled (746, 374) with delta (0, 0)
Screenshot: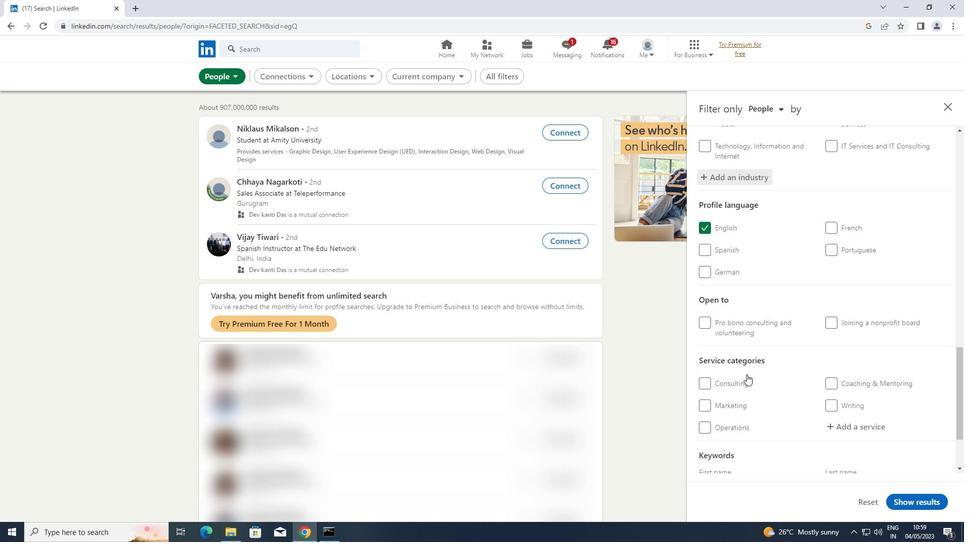 
Action: Mouse scrolled (746, 374) with delta (0, 0)
Screenshot: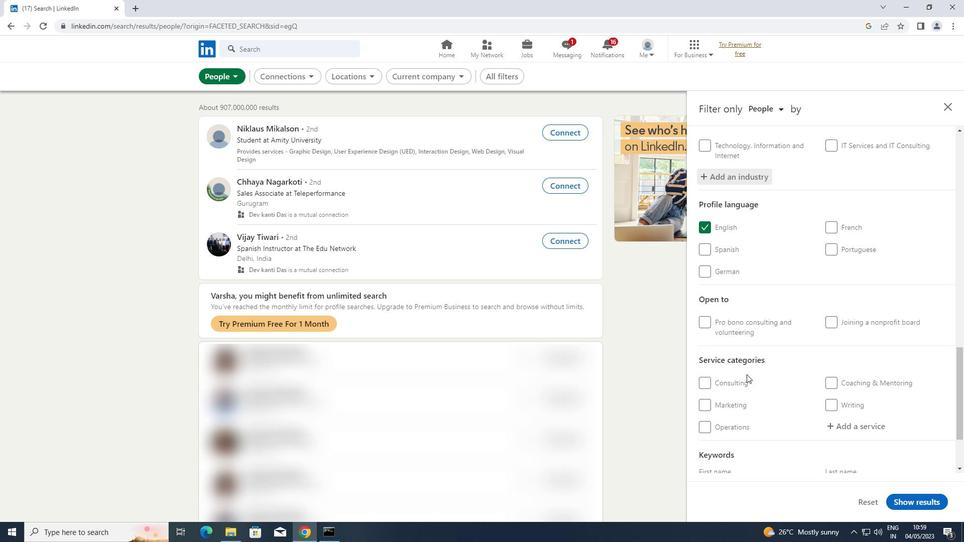 
Action: Mouse moved to (858, 328)
Screenshot: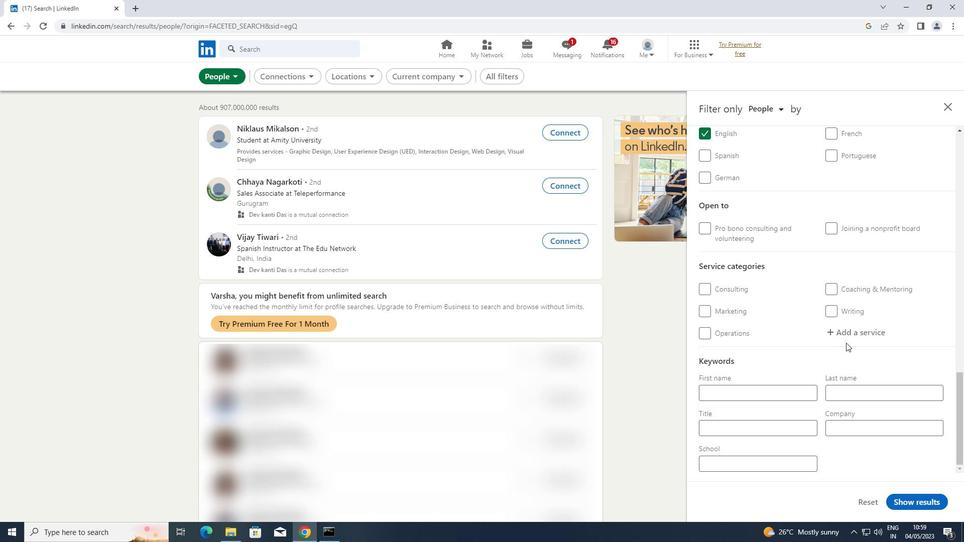 
Action: Mouse pressed left at (858, 328)
Screenshot: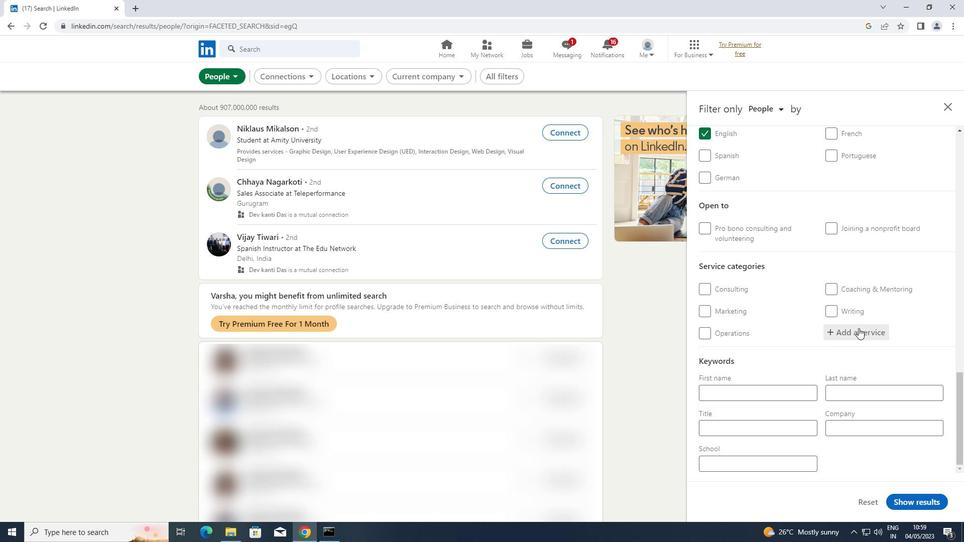 
Action: Key pressed <Key.shift>SOFTWARE
Screenshot: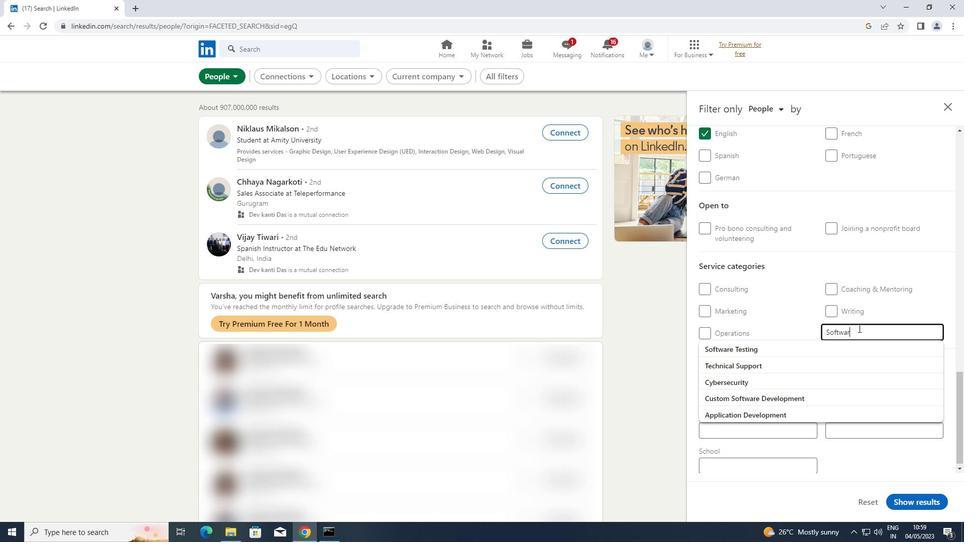 
Action: Mouse moved to (753, 348)
Screenshot: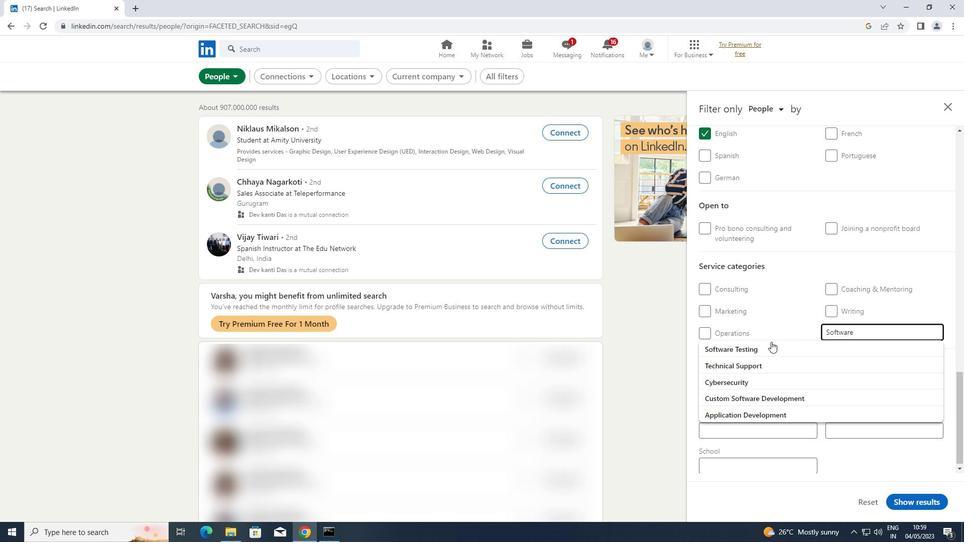 
Action: Mouse pressed left at (753, 348)
Screenshot: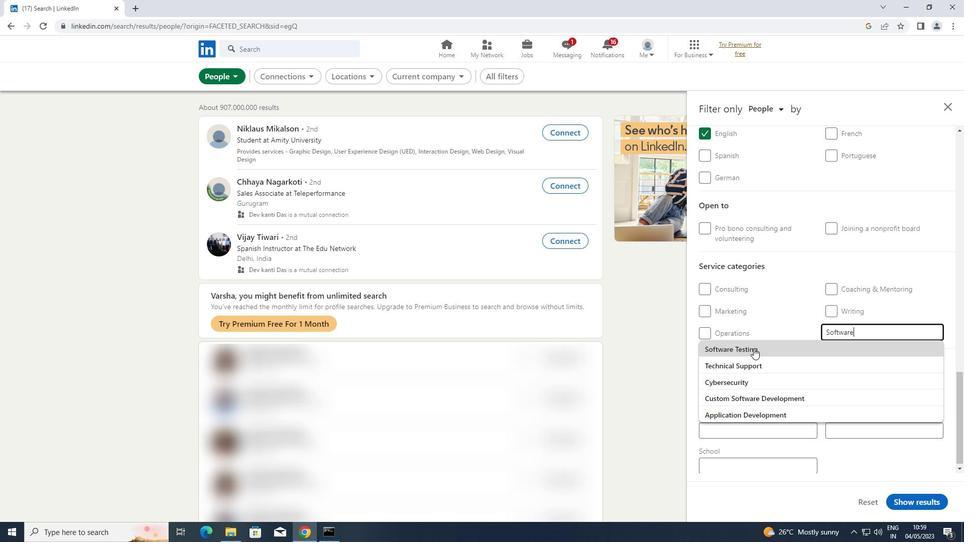
Action: Mouse scrolled (753, 348) with delta (0, 0)
Screenshot: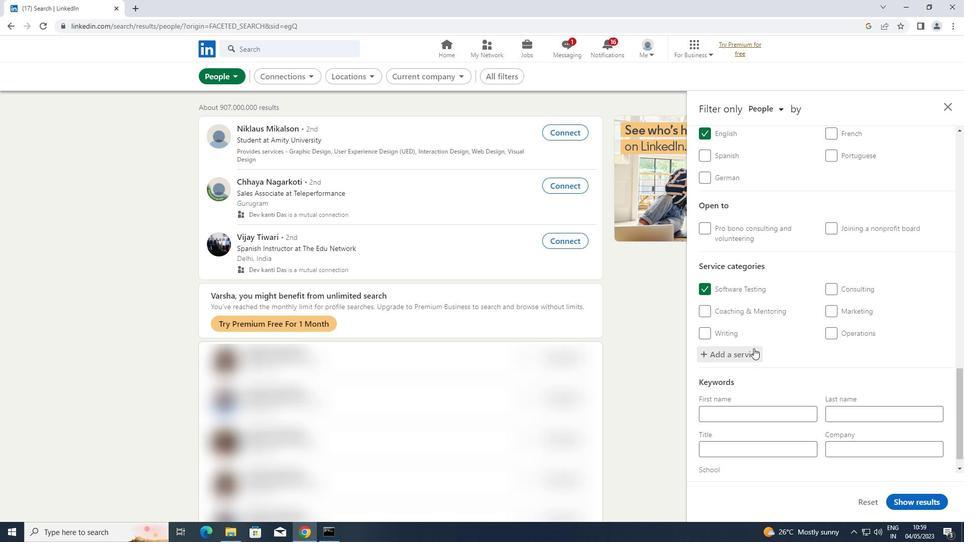 
Action: Mouse scrolled (753, 348) with delta (0, 0)
Screenshot: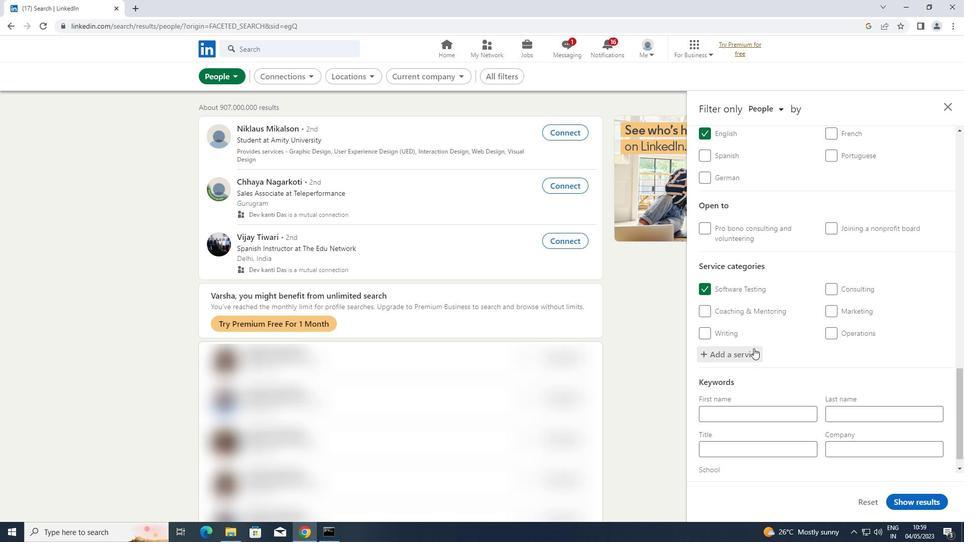
Action: Mouse scrolled (753, 348) with delta (0, 0)
Screenshot: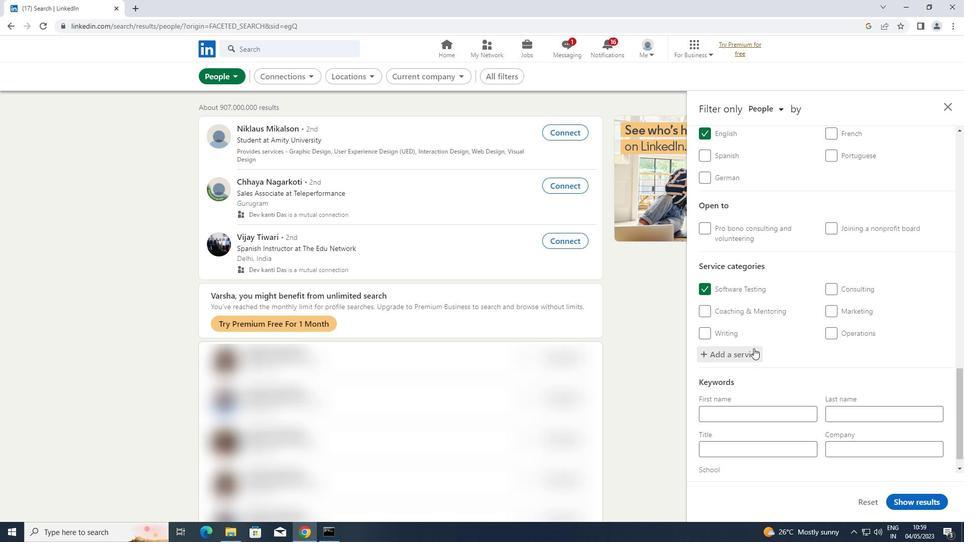 
Action: Mouse scrolled (753, 348) with delta (0, 0)
Screenshot: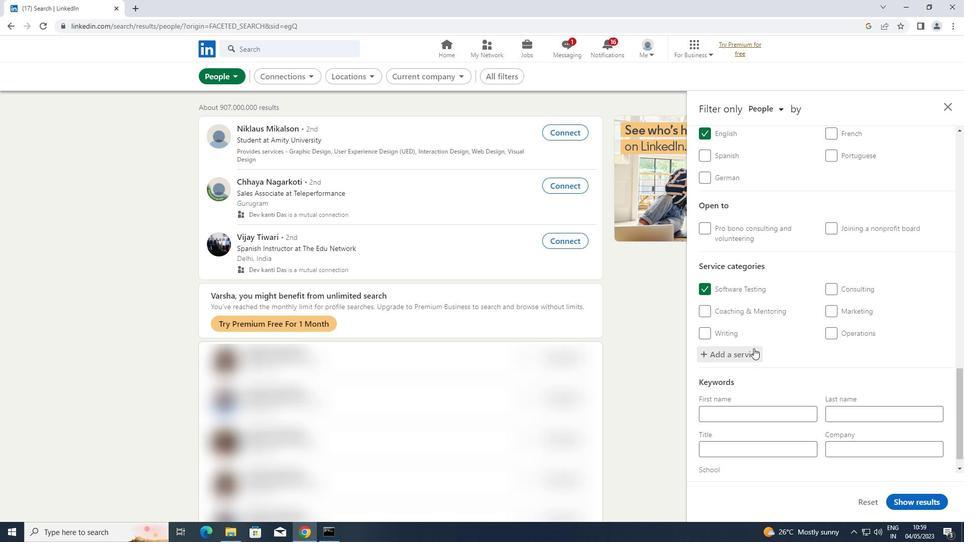 
Action: Mouse scrolled (753, 348) with delta (0, 0)
Screenshot: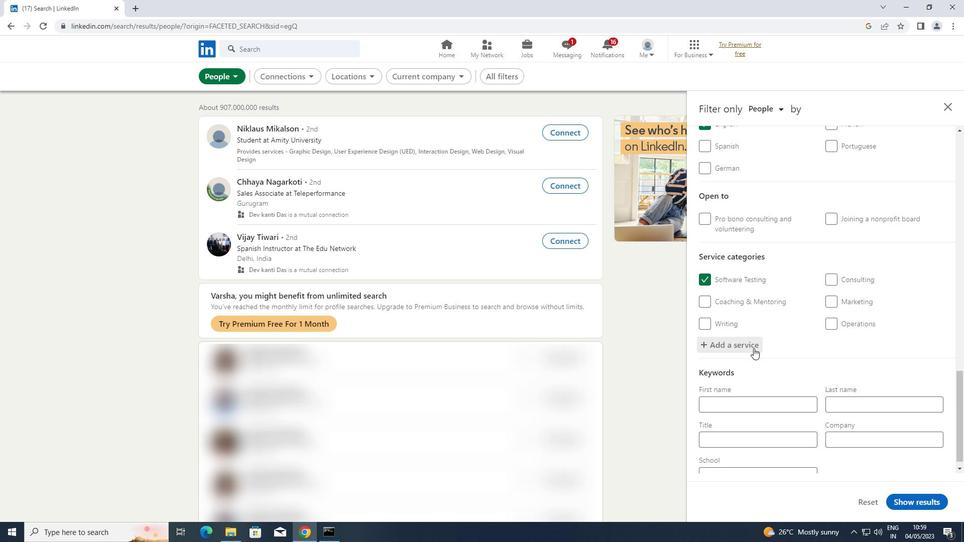 
Action: Mouse moved to (740, 432)
Screenshot: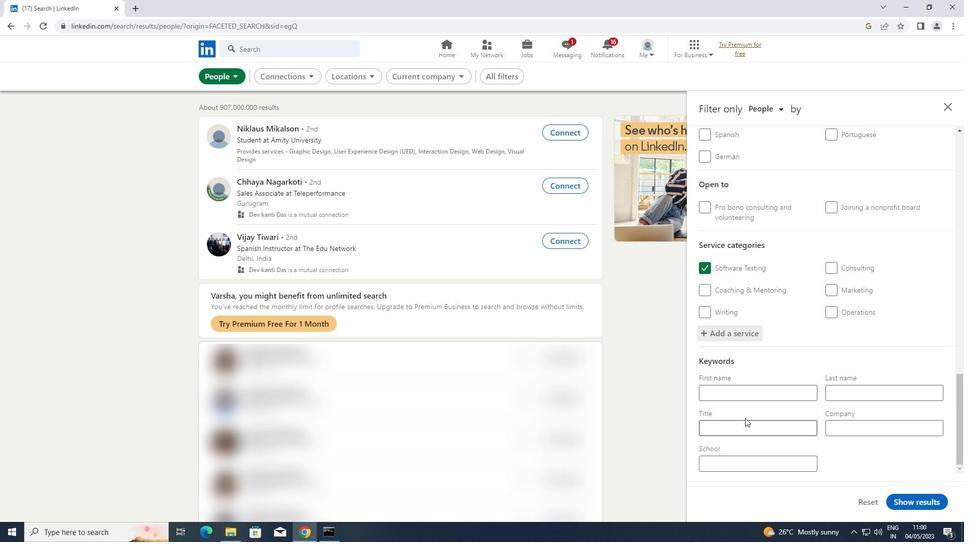 
Action: Mouse pressed left at (740, 432)
Screenshot: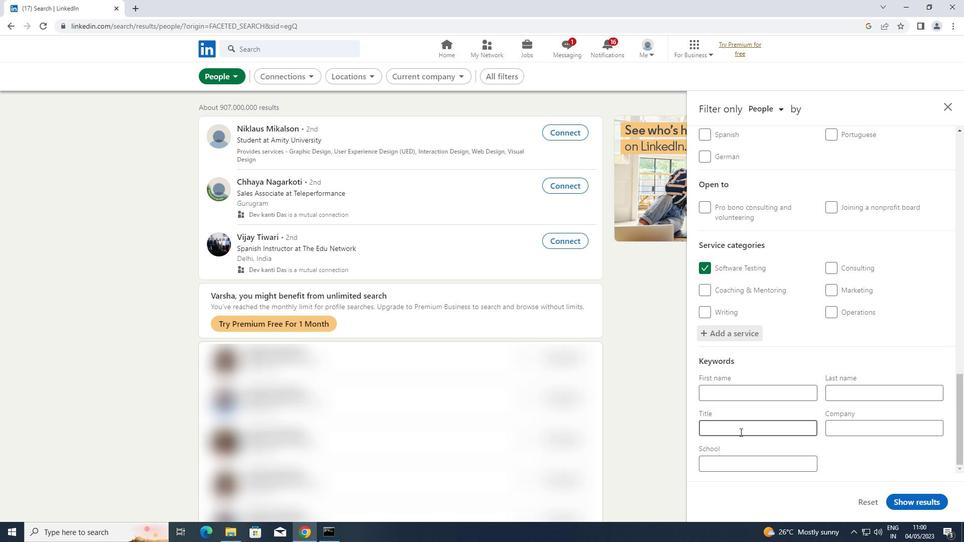
Action: Key pressed <Key.shift>NUCLEAR<Key.space><Key.shift>ENGINEER
Screenshot: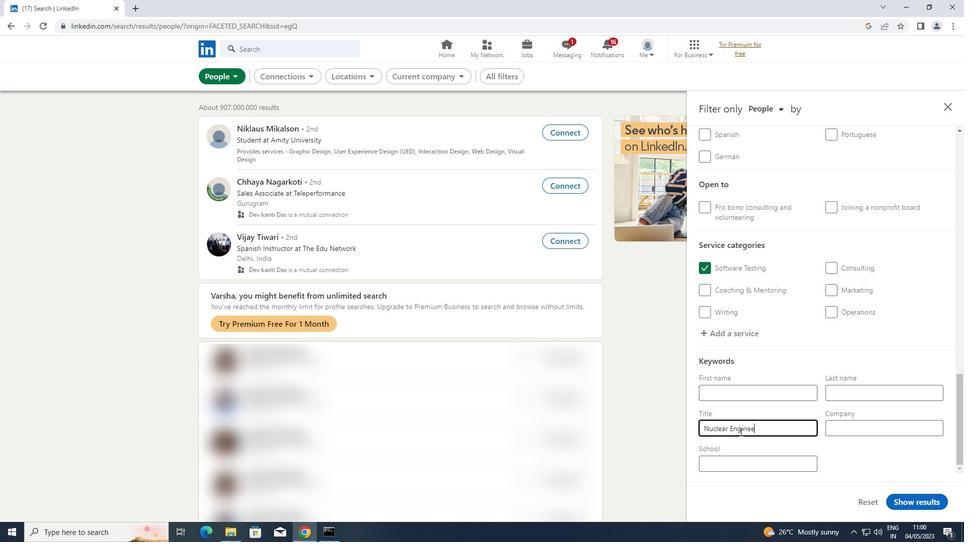 
Action: Mouse moved to (905, 505)
Screenshot: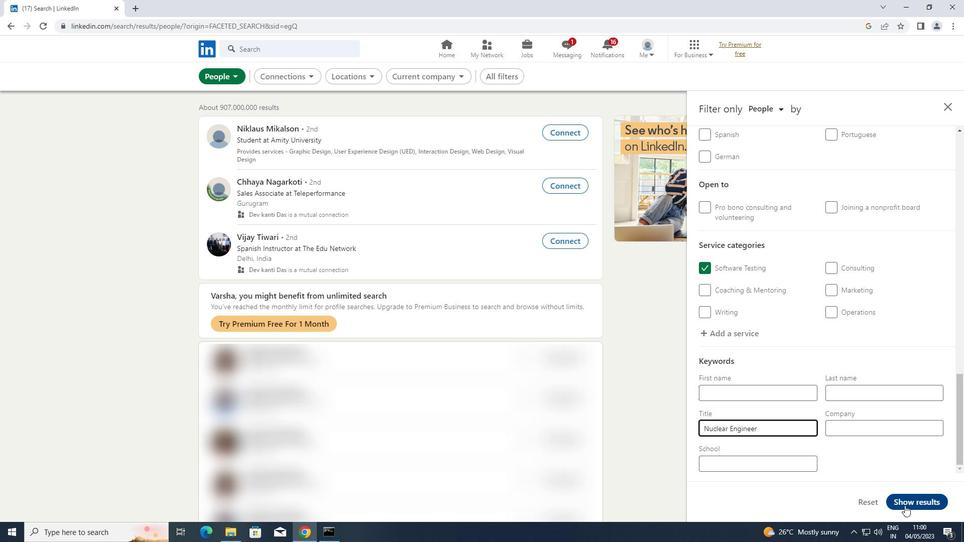 
Action: Mouse pressed left at (905, 505)
Screenshot: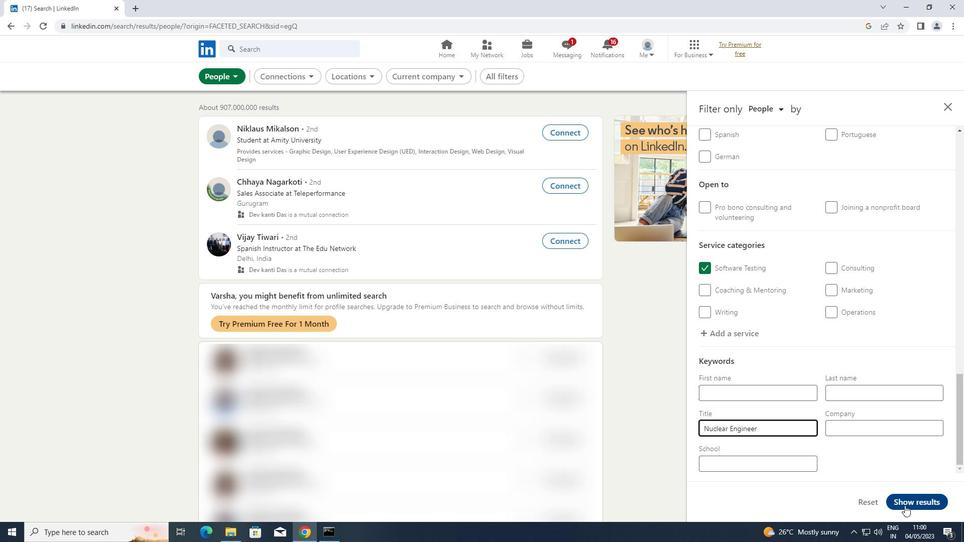 
